 Task: In the Company manhattan.edu, Create email and send with subject: 'We're Thrilled to Welcome You ', and with mail content 'Good Evening._x000D_
Elevate your business to new heights. Our innovative solution is tailored to meet the unique needs of your industry, delivering exceptional results._x000D_
Thanks & Regards', attach the document: Terms_and_conditions.doc and insert image: visitingcard.jpg. Below Thanks & Regards, write Flickr and insert the URL: www.flickr.com. Mark checkbox to create task to follow up : In 2 weeks.  Enter or choose an email address of recipient's from company's contact and send.. Logged in from softage.1@softage.net
Action: Mouse moved to (106, 67)
Screenshot: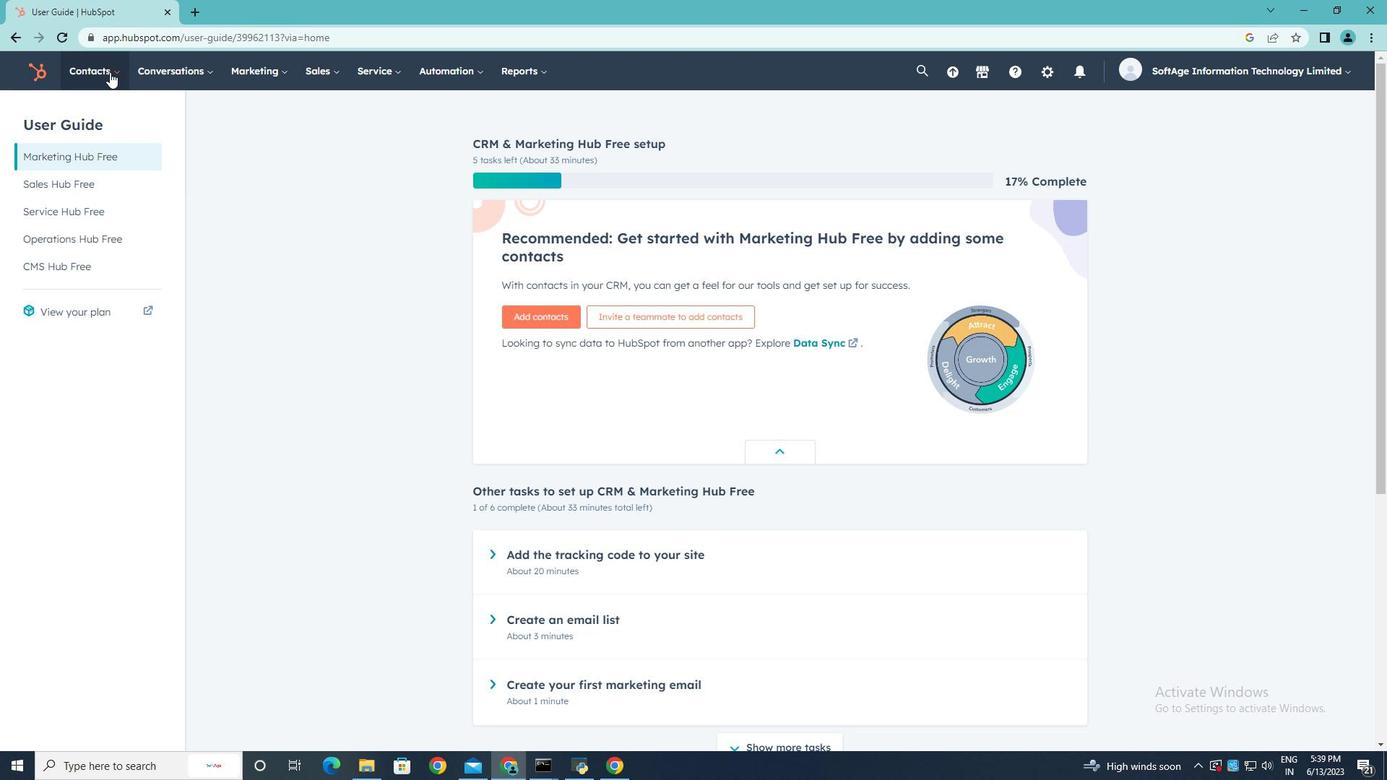 
Action: Mouse pressed left at (106, 67)
Screenshot: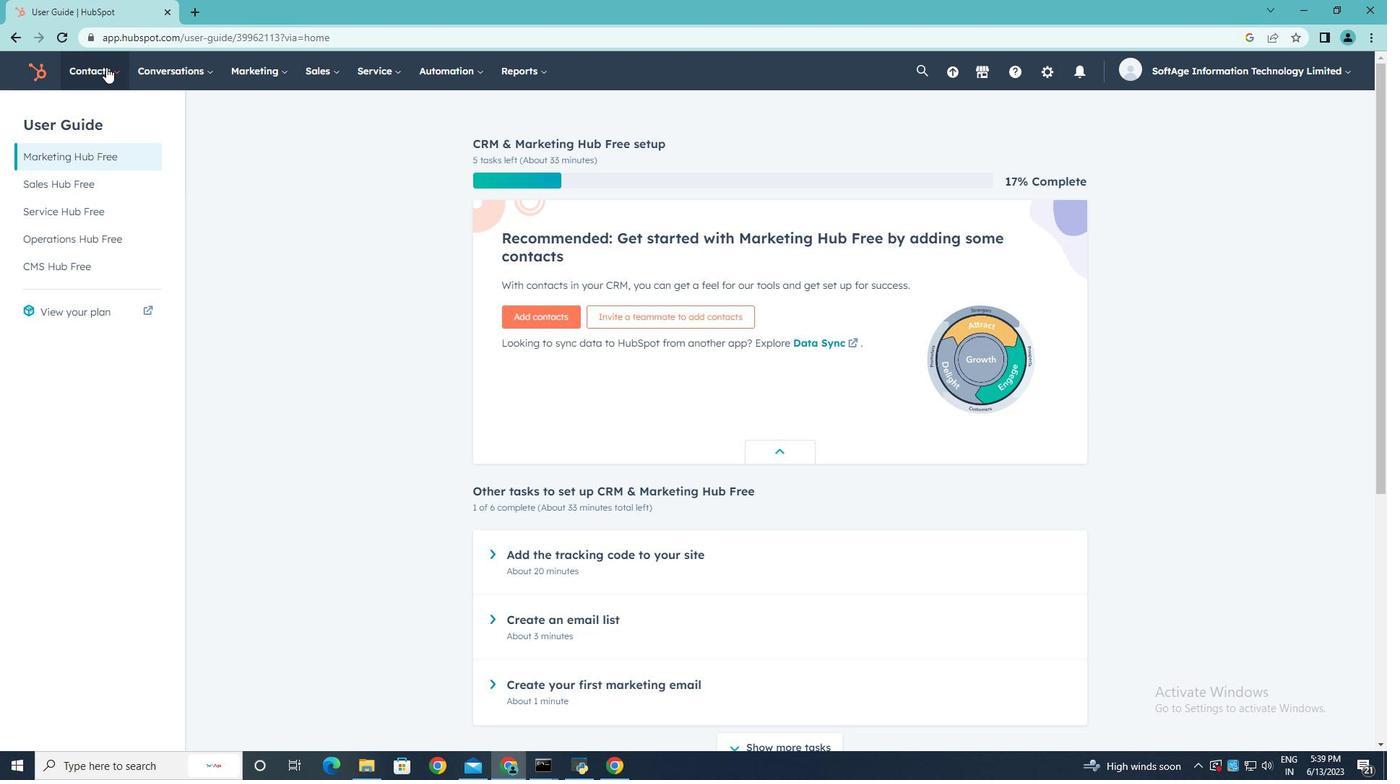 
Action: Mouse moved to (106, 138)
Screenshot: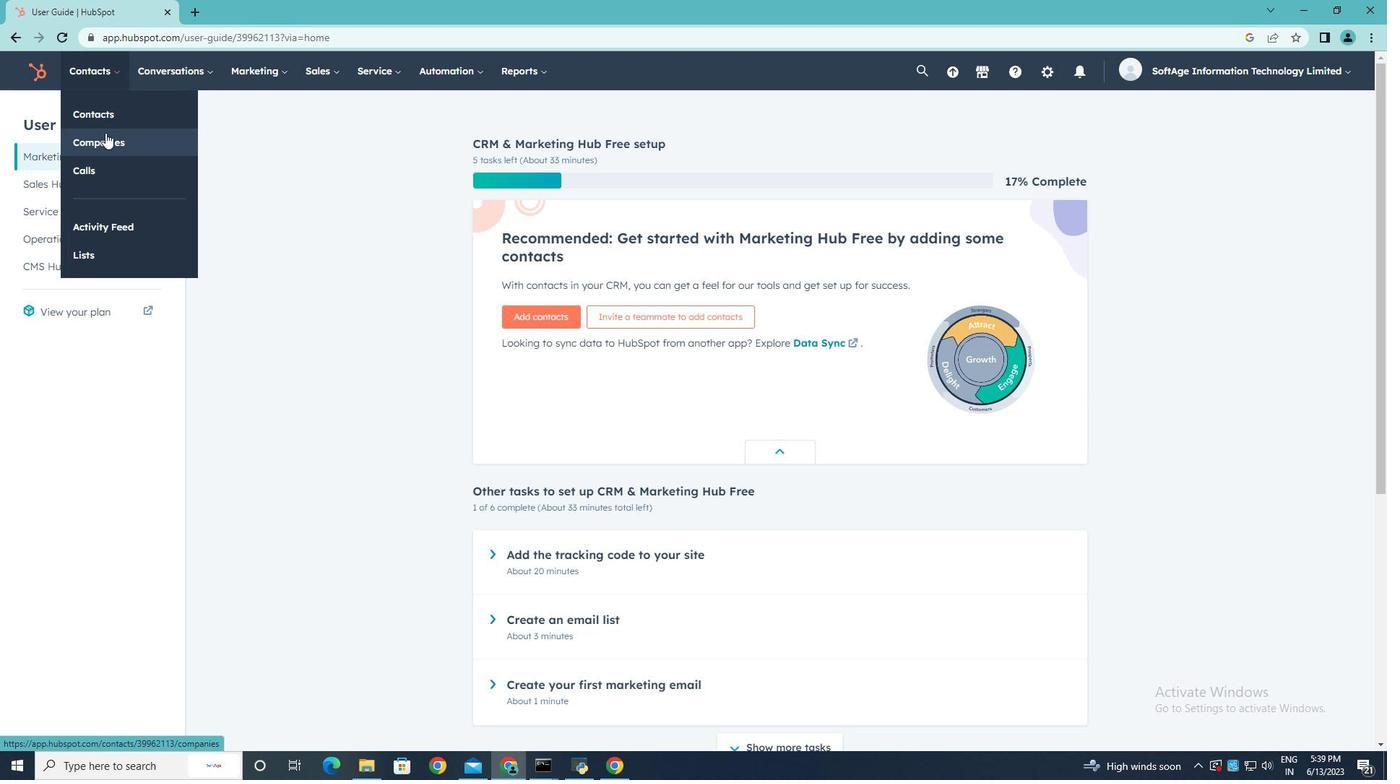
Action: Mouse pressed left at (106, 138)
Screenshot: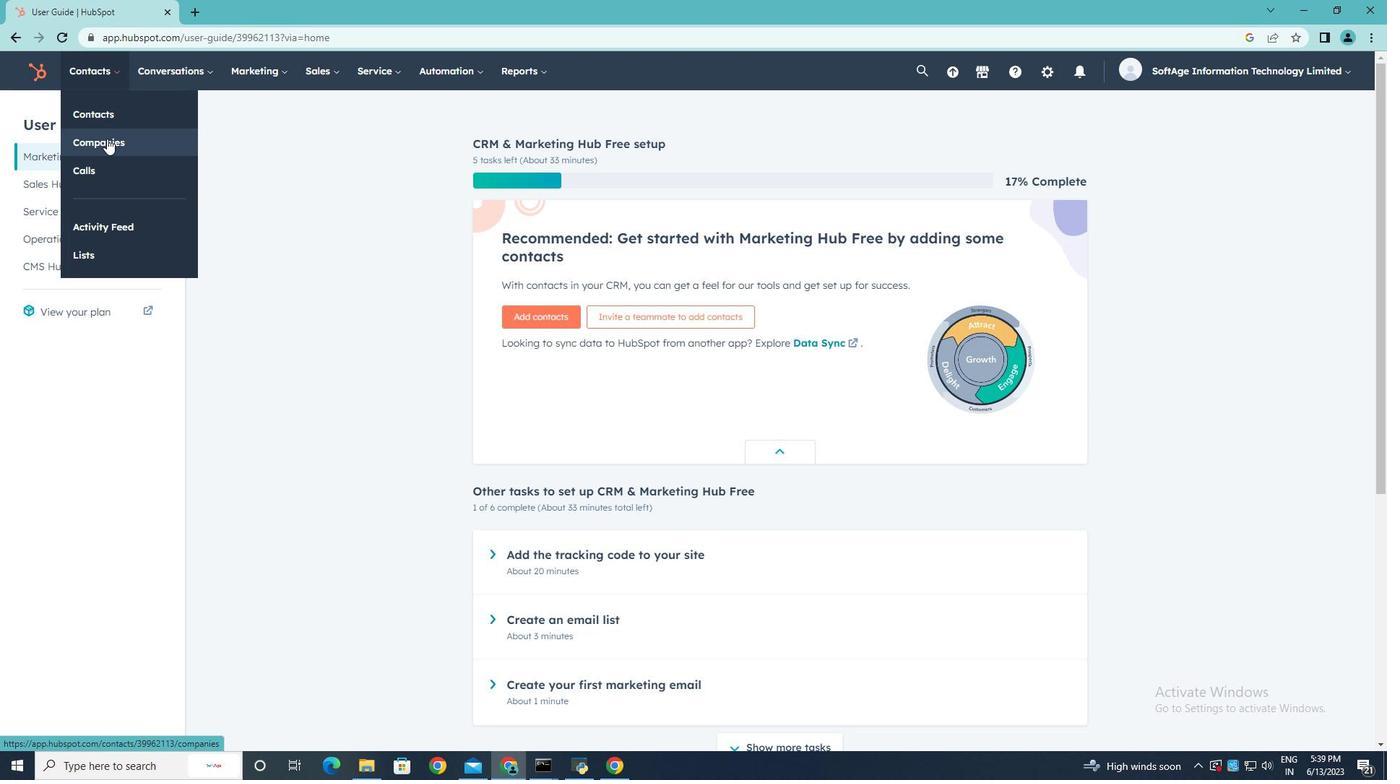 
Action: Mouse moved to (122, 236)
Screenshot: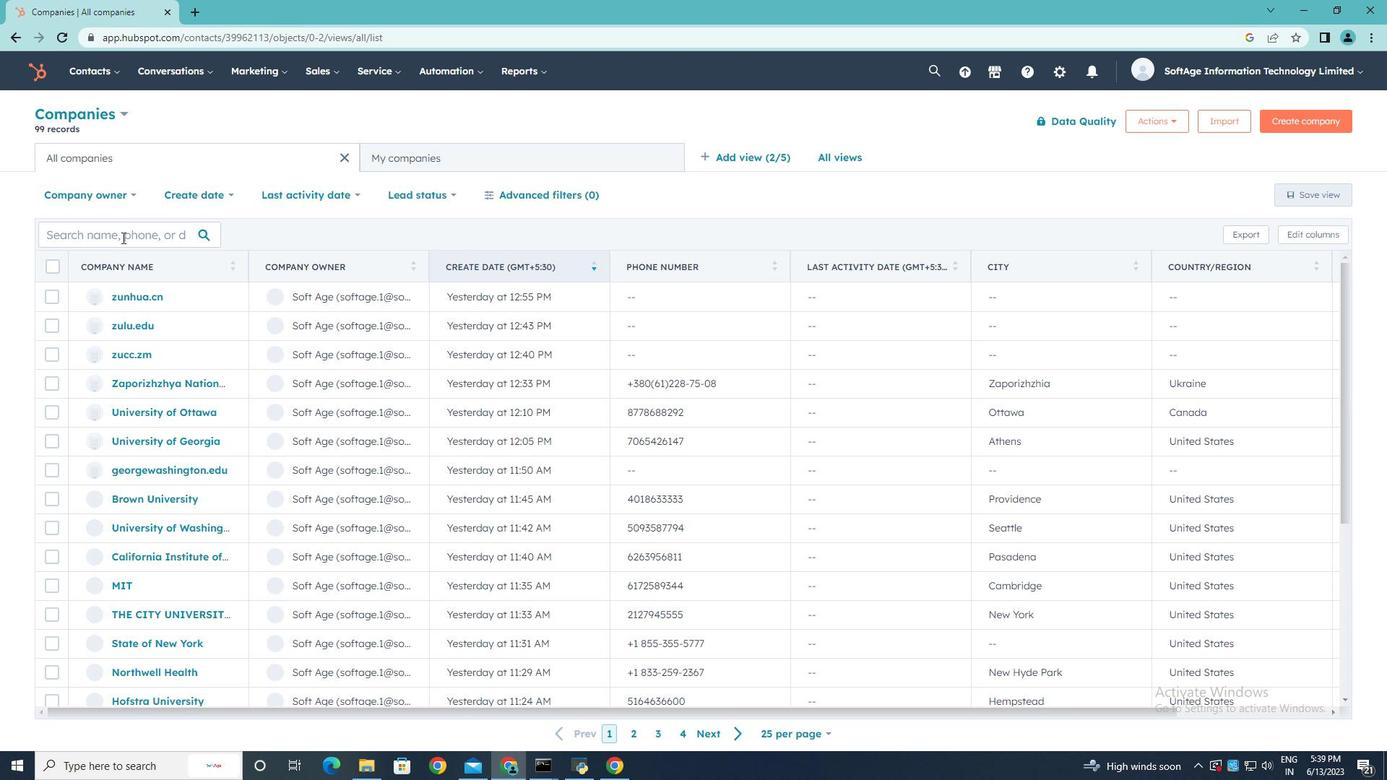 
Action: Mouse pressed left at (122, 236)
Screenshot: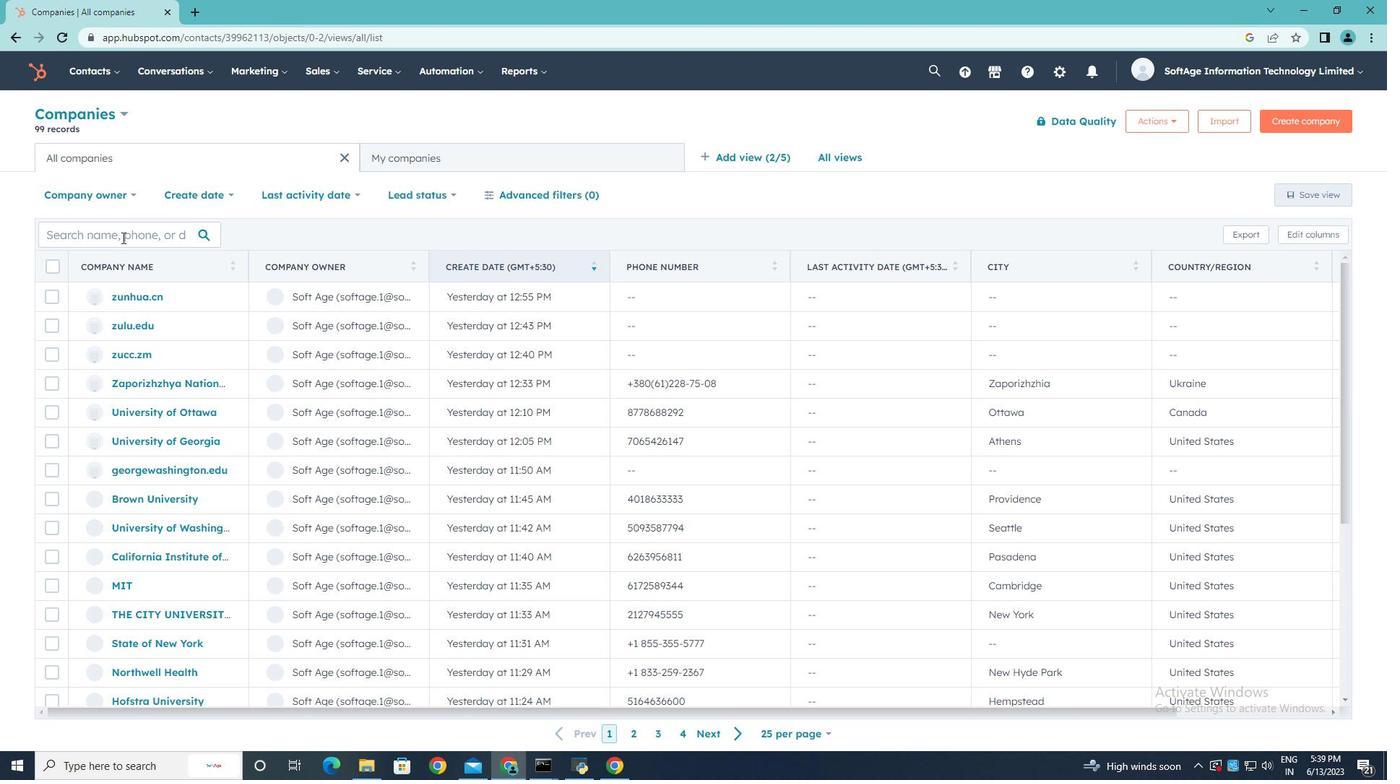 
Action: Key pressed manhattan.edu
Screenshot: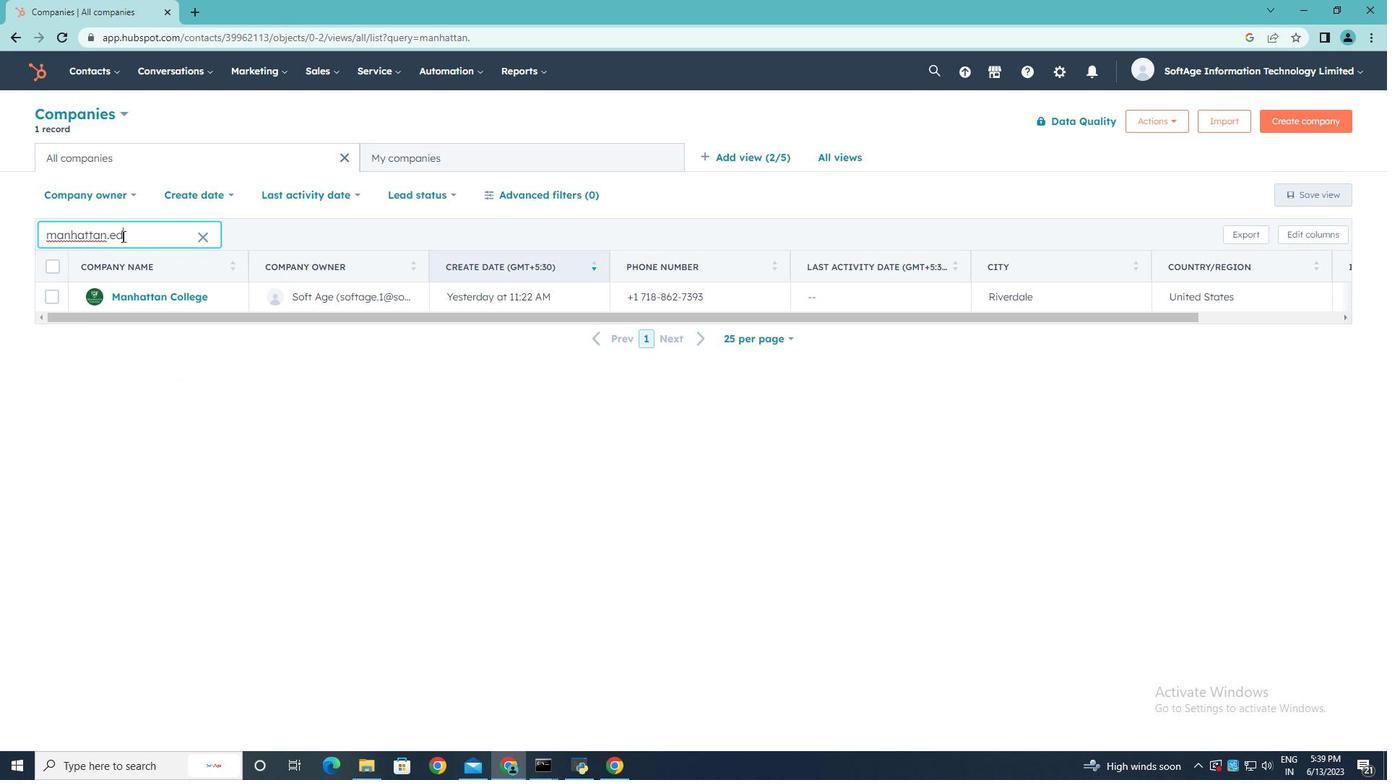 
Action: Mouse moved to (158, 293)
Screenshot: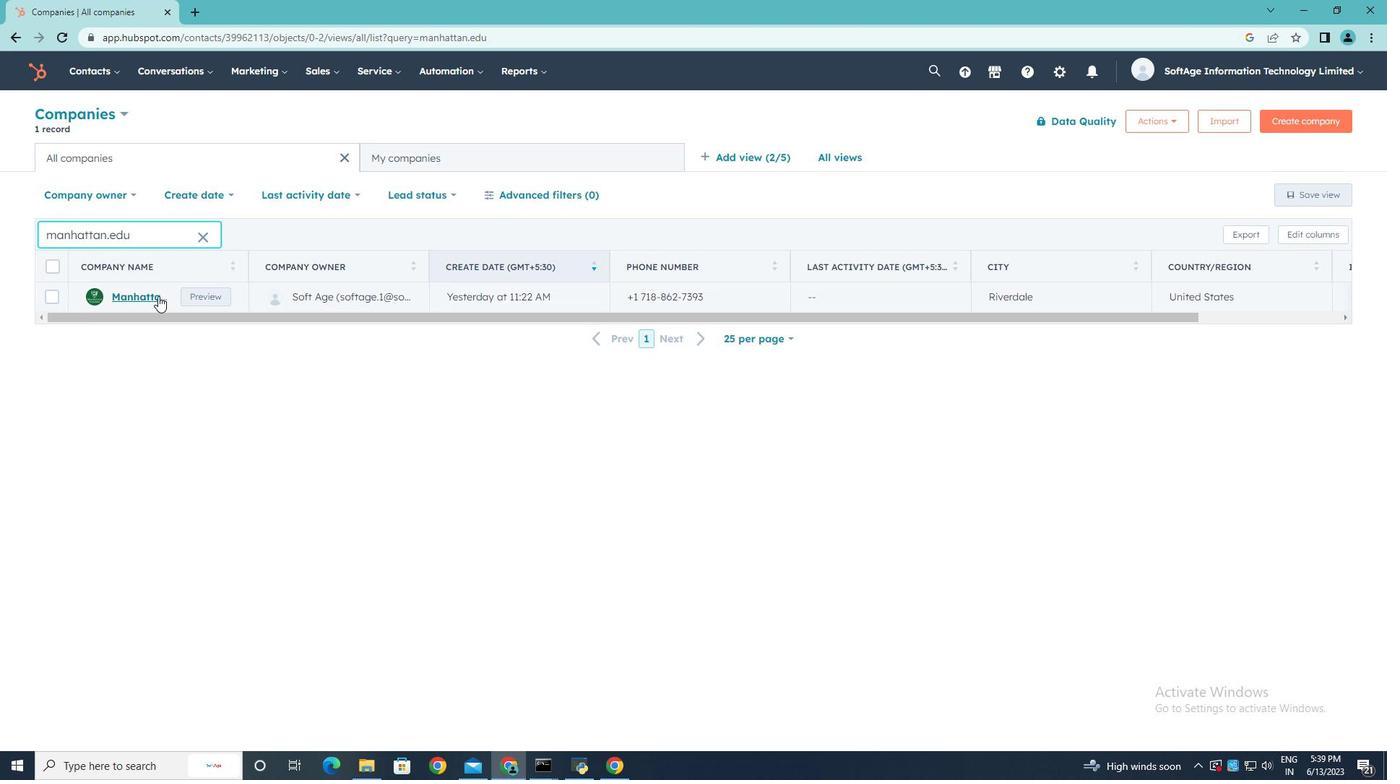
Action: Mouse pressed left at (158, 293)
Screenshot: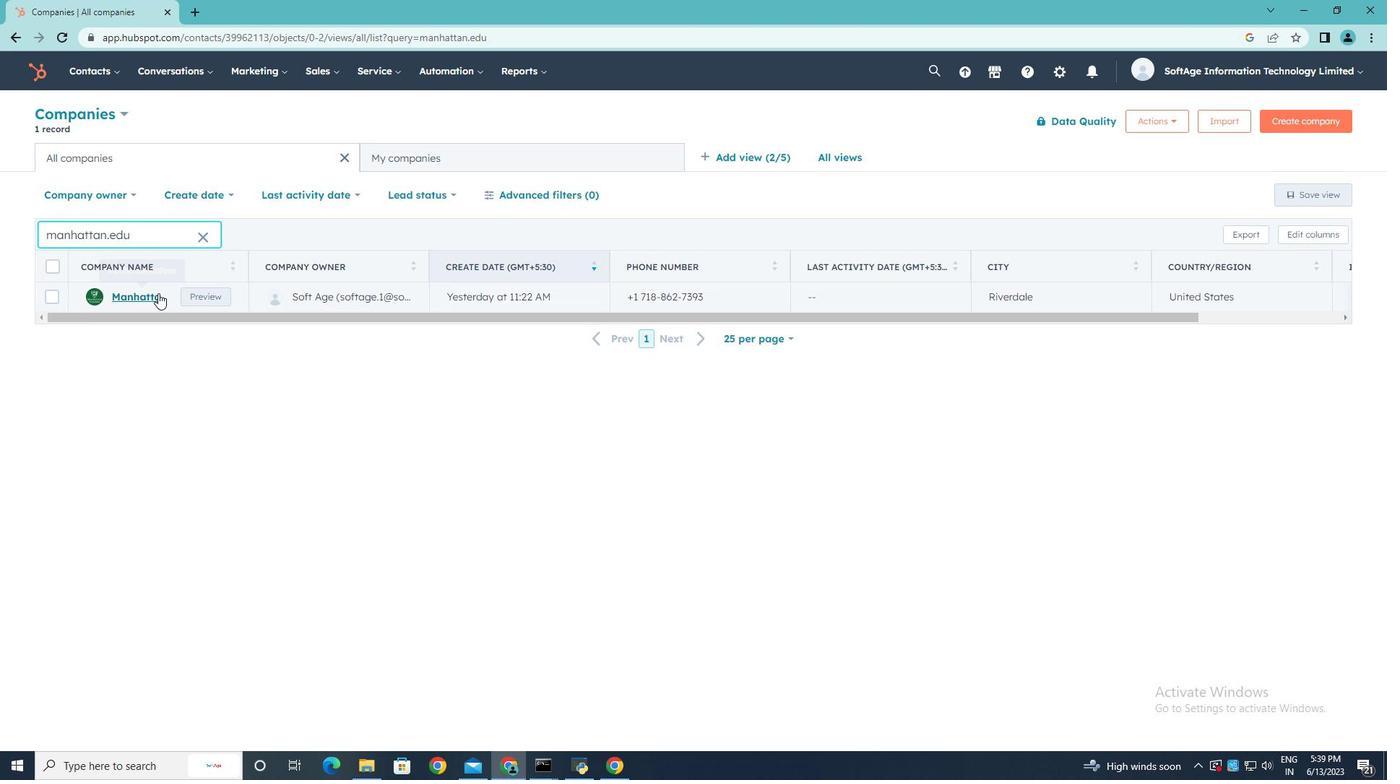 
Action: Mouse moved to (94, 239)
Screenshot: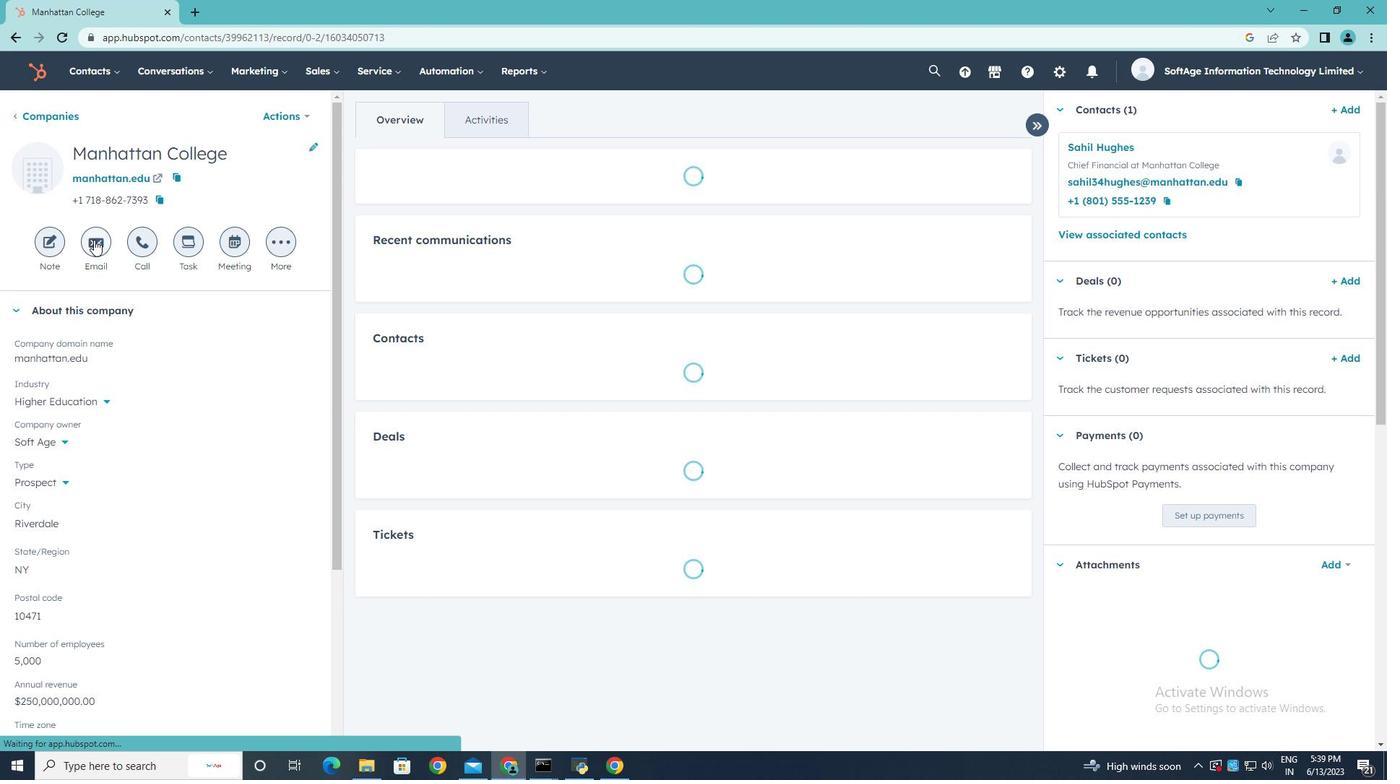 
Action: Mouse pressed left at (94, 239)
Screenshot: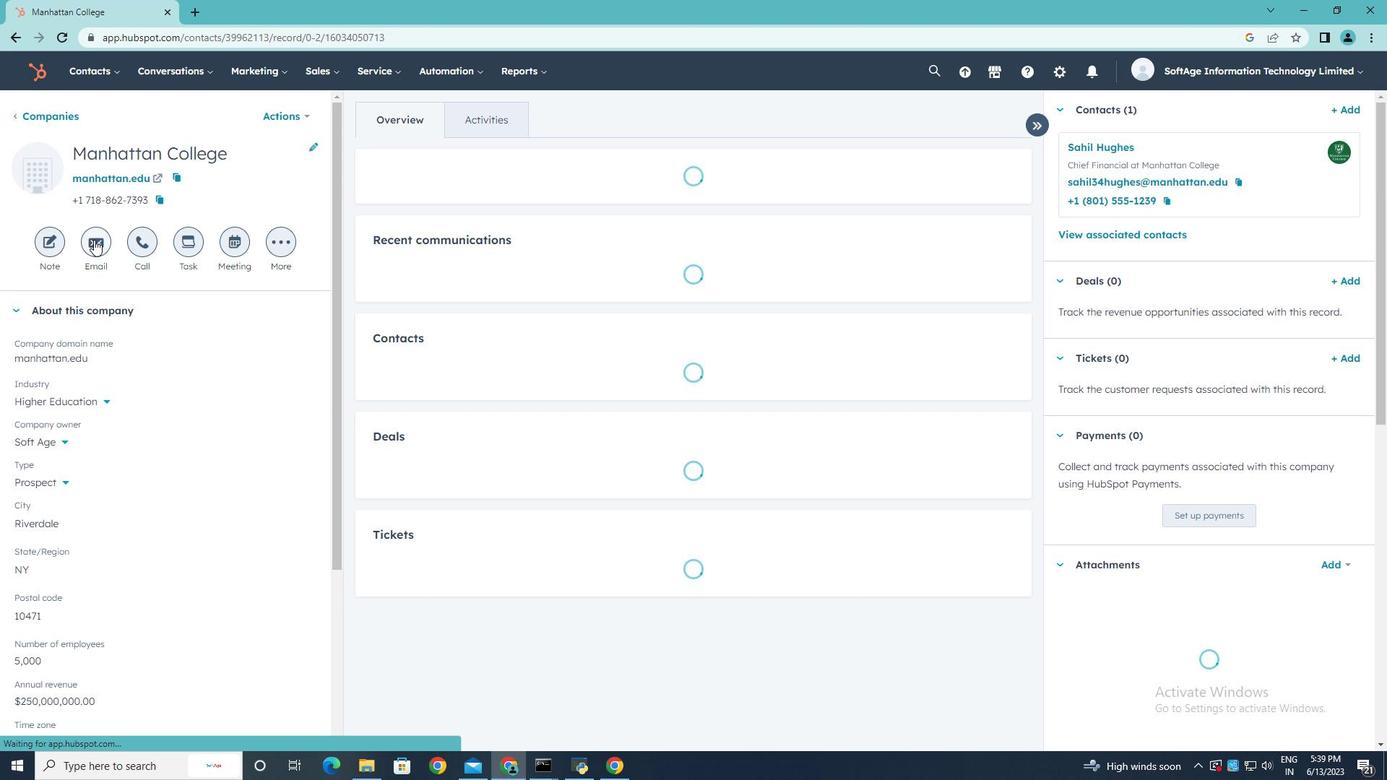 
Action: Key pressed <Key.shift>We're<Key.space><Key.shift><Key.shift><Key.shift><Key.shift>Thrilled<Key.space>to<Key.space><Key.shift><Key.shift><Key.shift><Key.shift><Key.shift><Key.shift><Key.shift><Key.shift><Key.shift><Key.shift><Key.shift><Key.shift>Welcome<Key.space><Key.shift>You
Screenshot: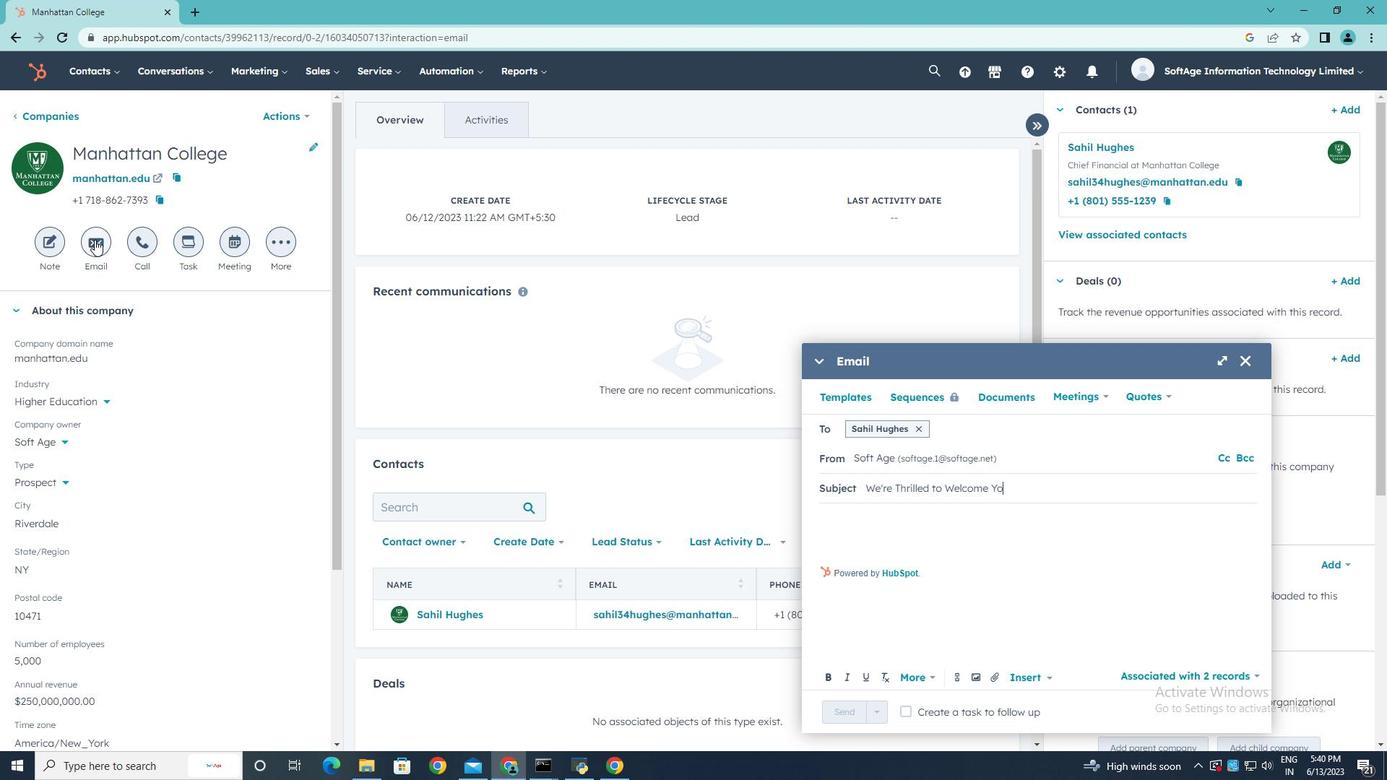 
Action: Mouse moved to (836, 518)
Screenshot: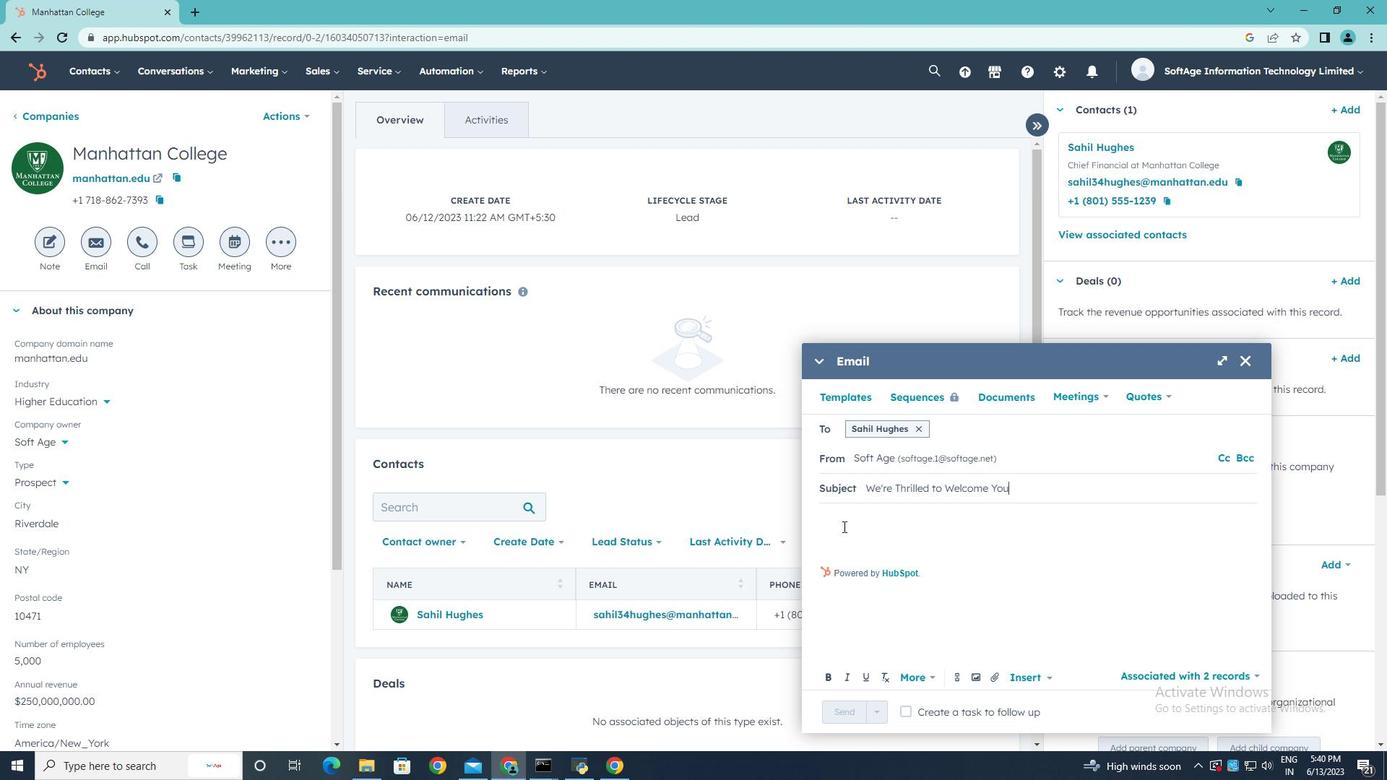 
Action: Mouse pressed left at (836, 518)
Screenshot: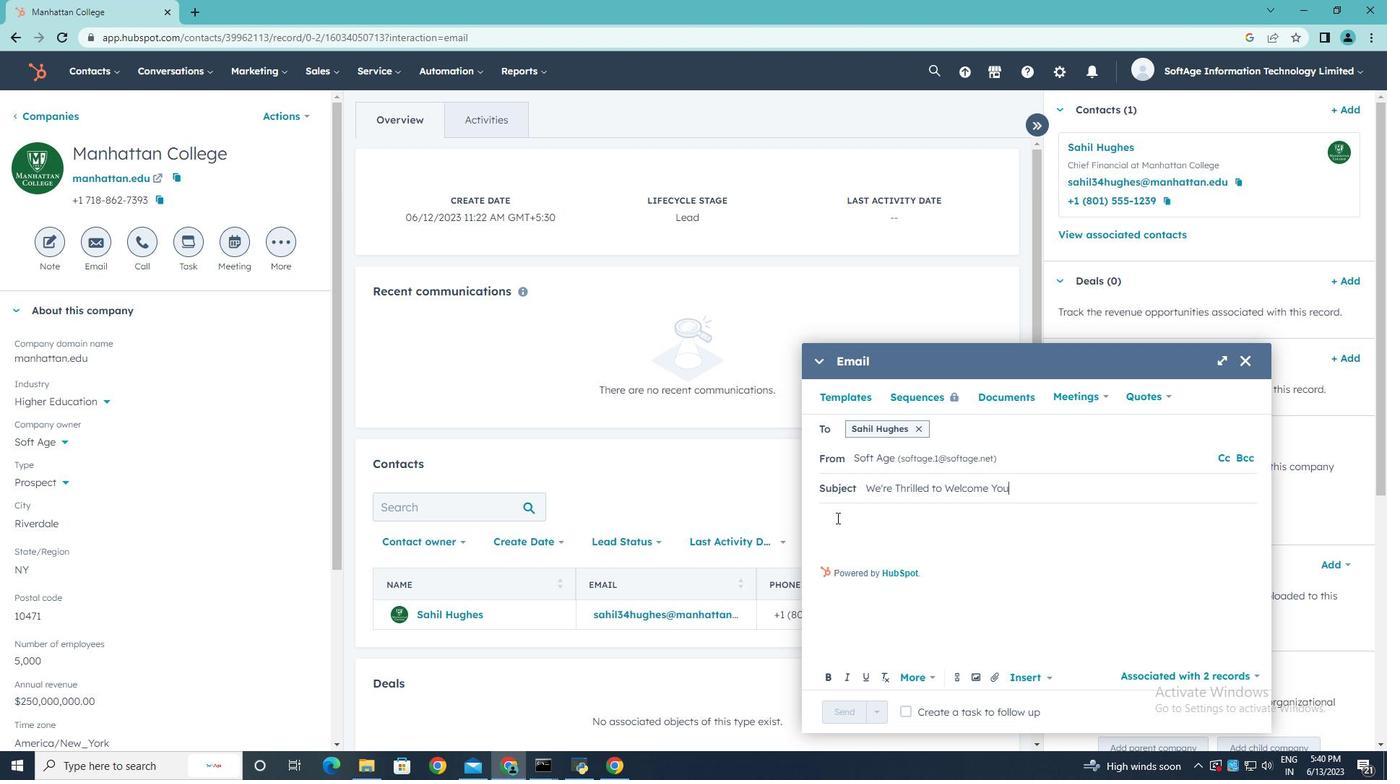 
Action: Key pressed <Key.shift>Good<Key.space><Key.shift>Evening.
Screenshot: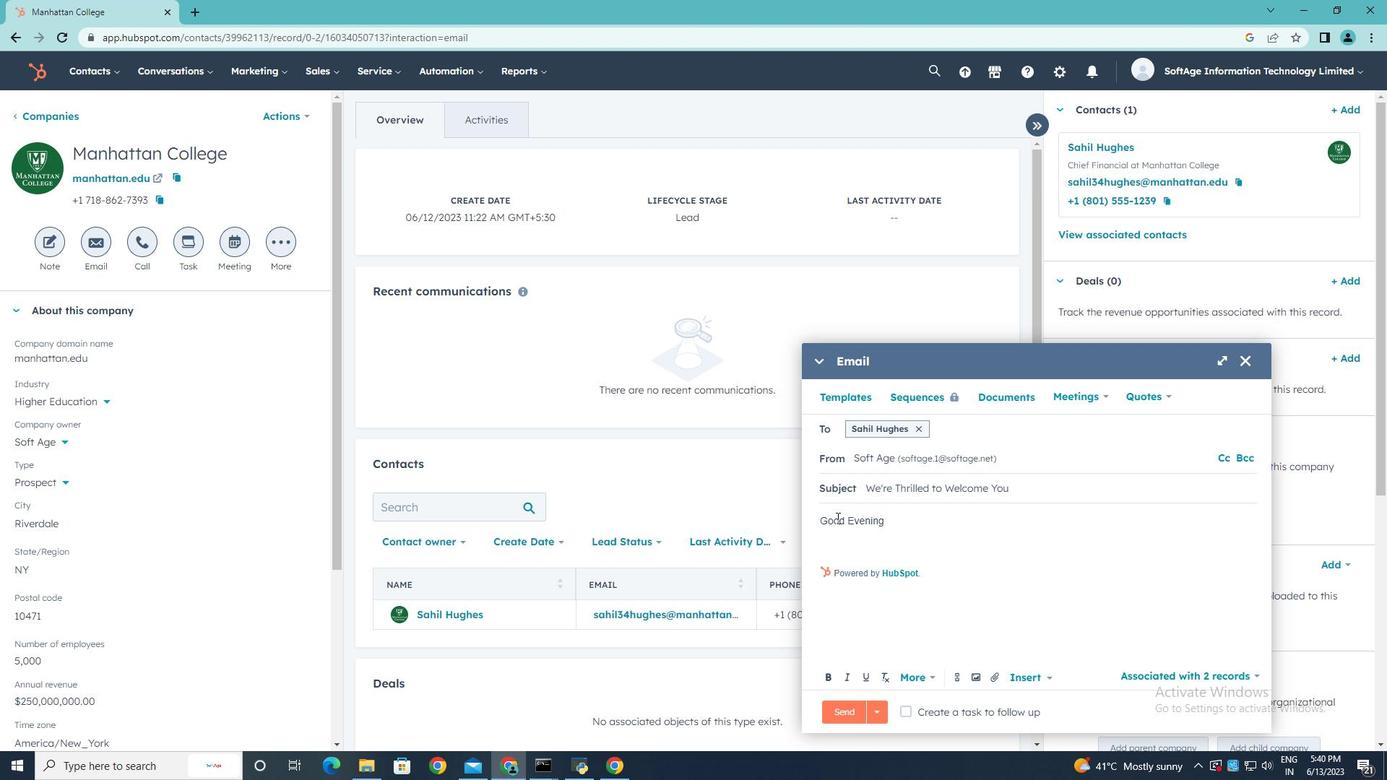 
Action: Mouse moved to (823, 533)
Screenshot: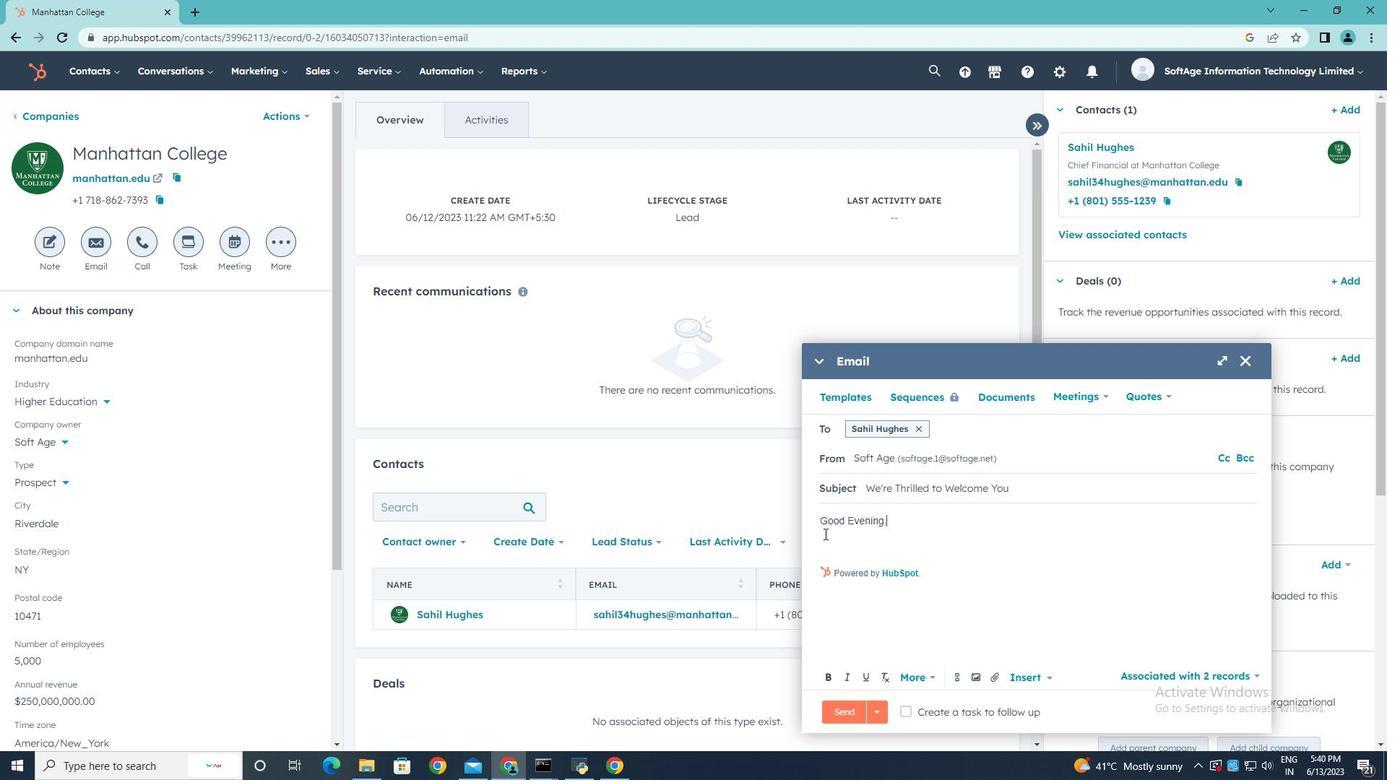 
Action: Mouse pressed left at (823, 533)
Screenshot: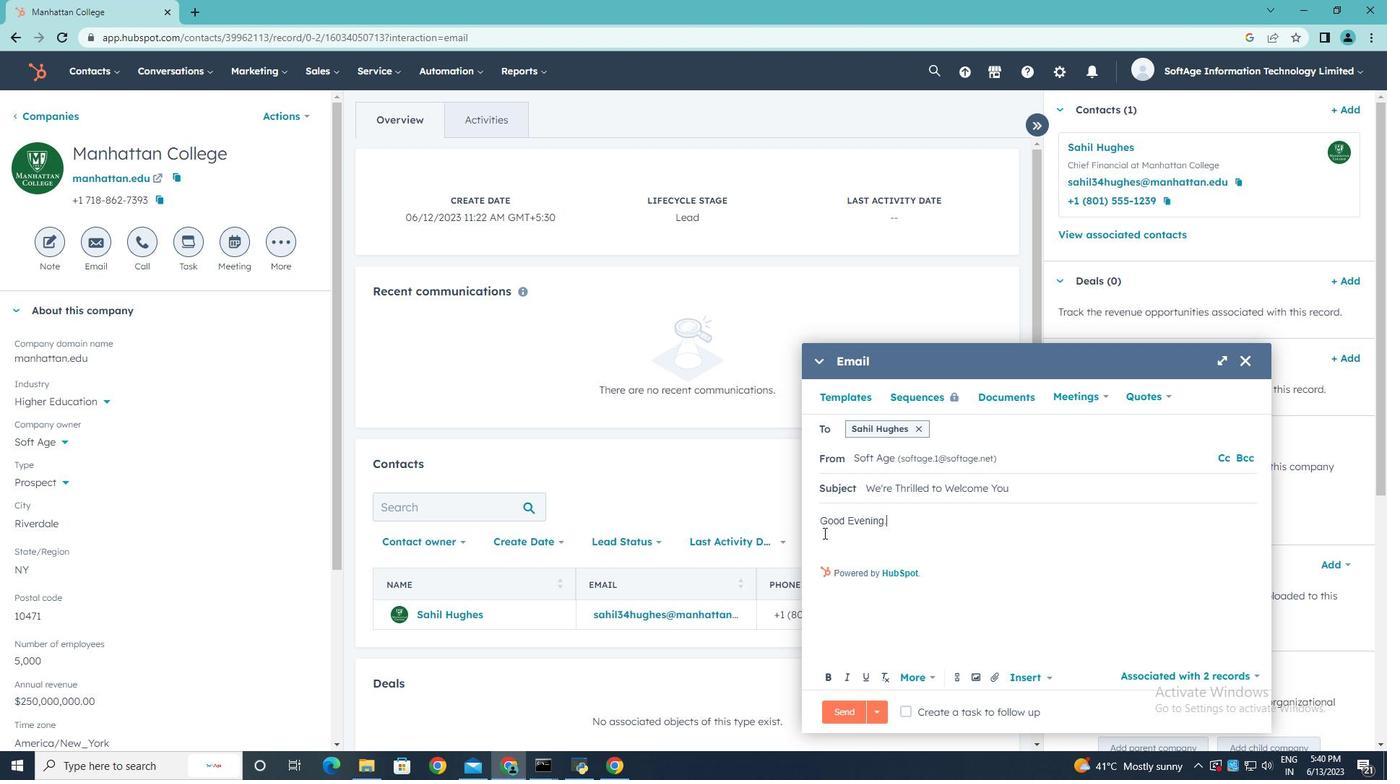 
Action: Key pressed <Key.shift>Elevate<Key.space>your<Key.space>business<Key.space>to<Key.space>new<Key.space>heights.<Key.space><Key.shift><Key.shift><Key.shift><Key.shift><Key.shift><Key.shift><Key.shift><Key.shift>Our<Key.space>innovative<Key.space>solution<Key.space>is<Key.space>tailored<Key.space>to<Key.space>meet<Key.space>the<Key.space>unique<Key.space>needs<Key.space>of<Key.space>your<Key.space>industry,<Key.space>delivering<Key.space>exceptional<Key.space>results.
Screenshot: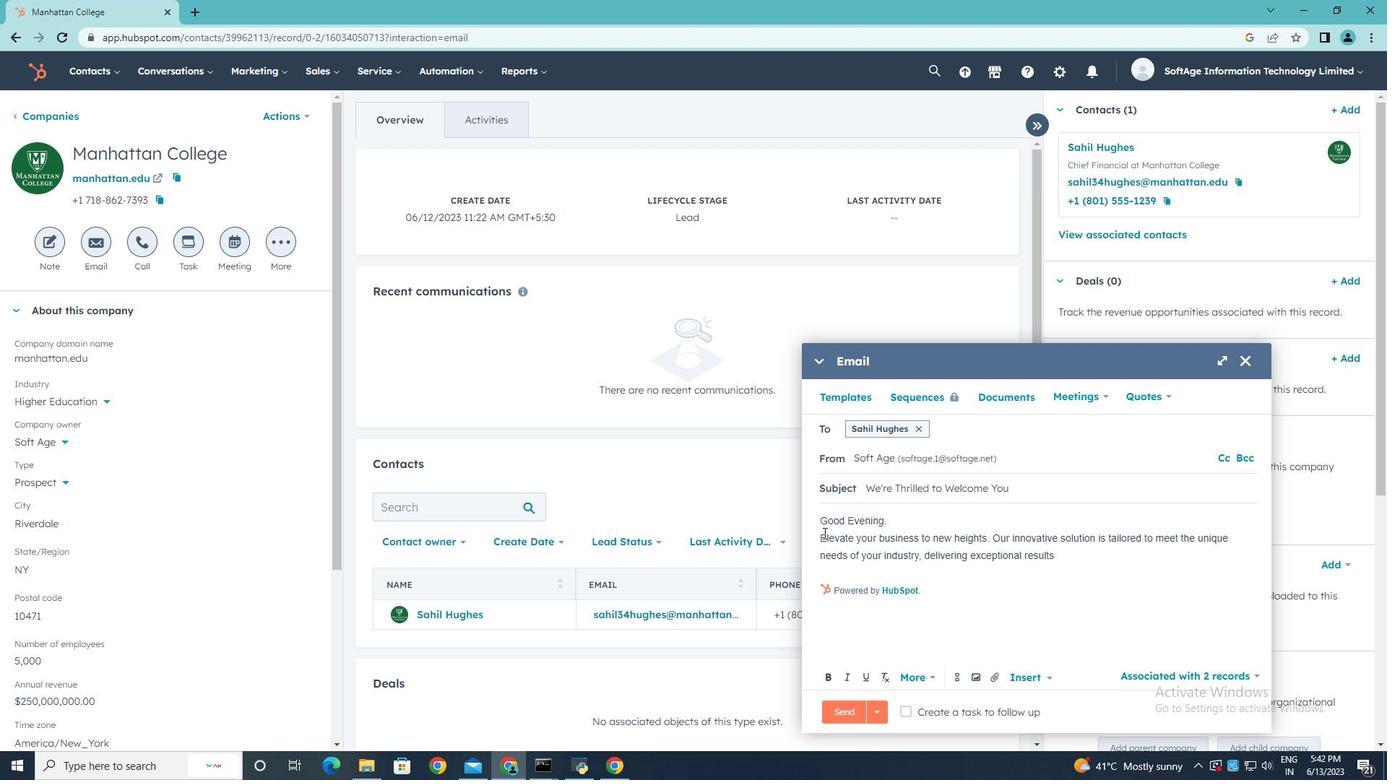 
Action: Mouse moved to (852, 574)
Screenshot: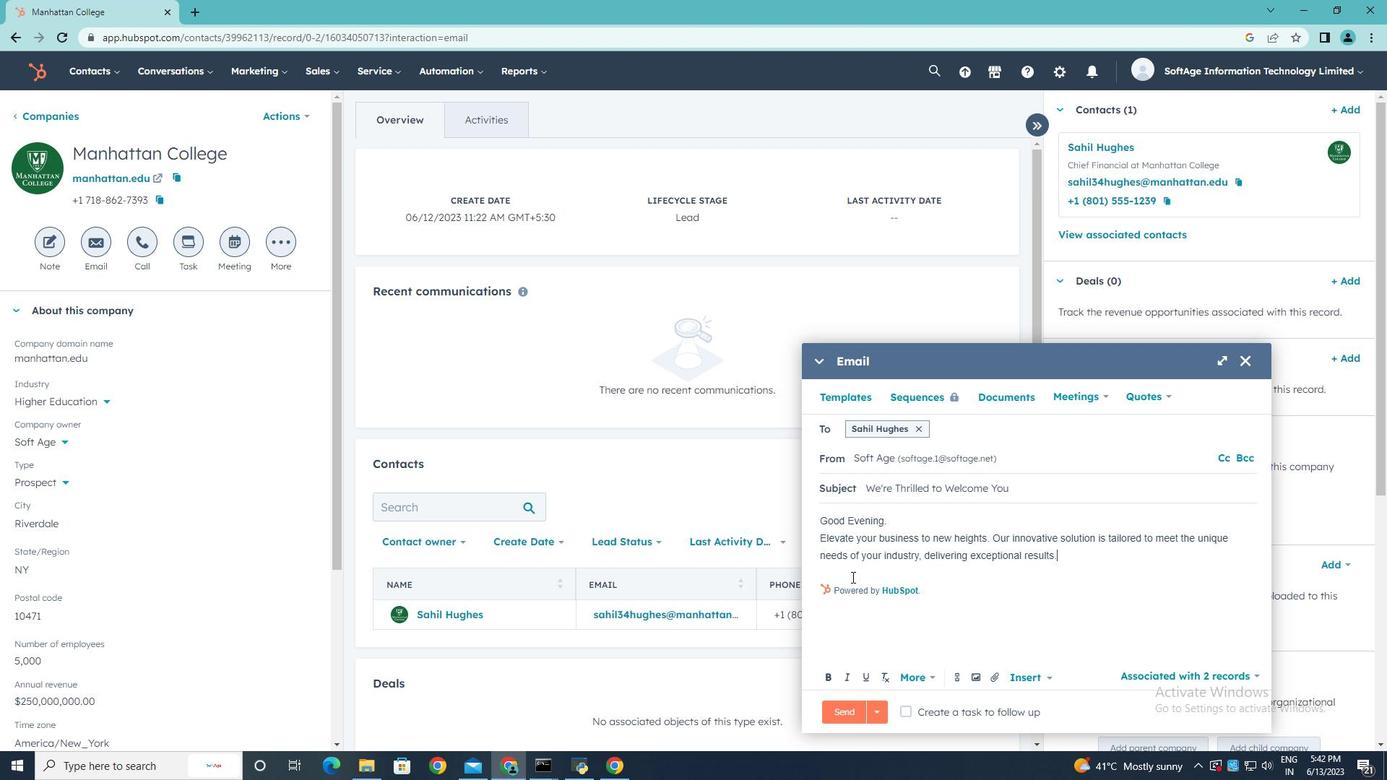 
Action: Mouse pressed left at (852, 574)
Screenshot: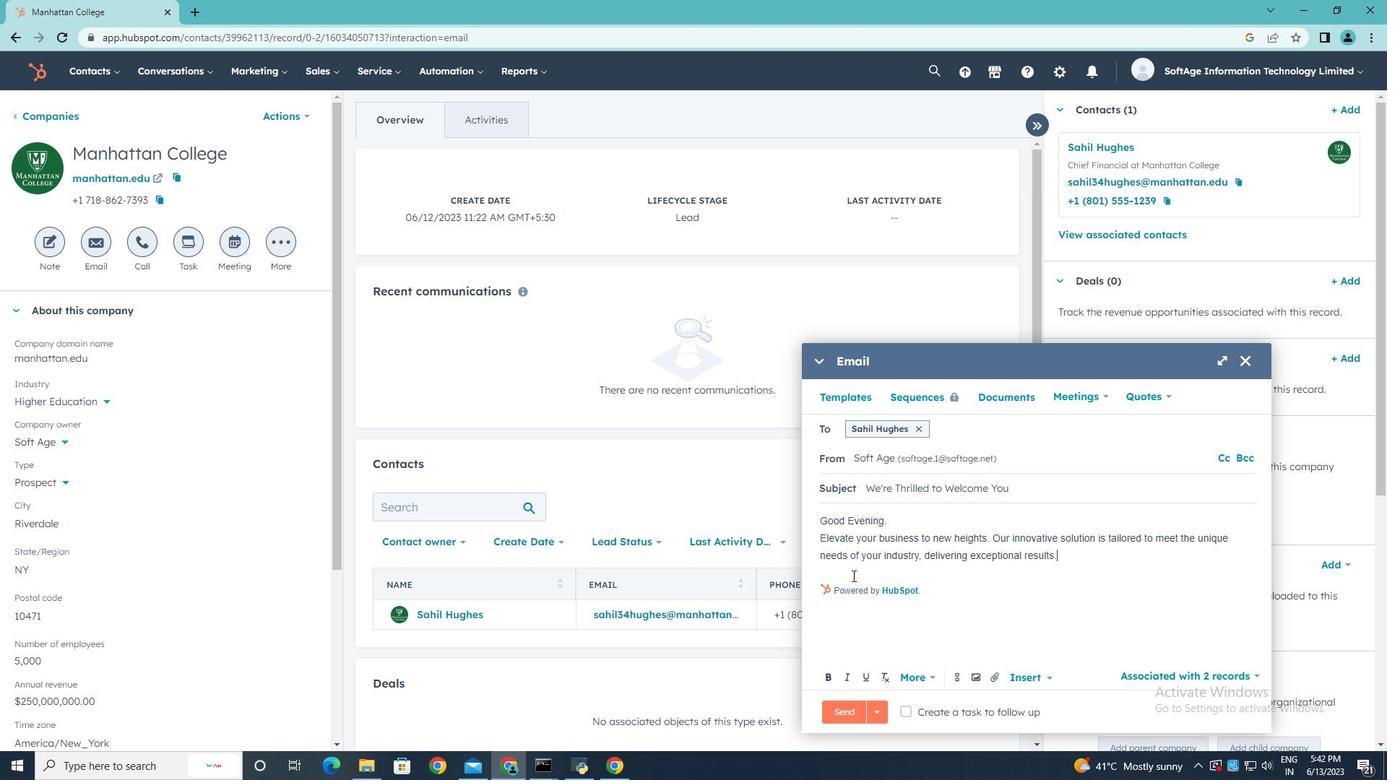 
Action: Key pressed <Key.enter><Key.shift>Thanks<Key.space><Key.shift><Key.shift><Key.shift><Key.shift>&<Key.space><Key.shift>Regards,
Screenshot: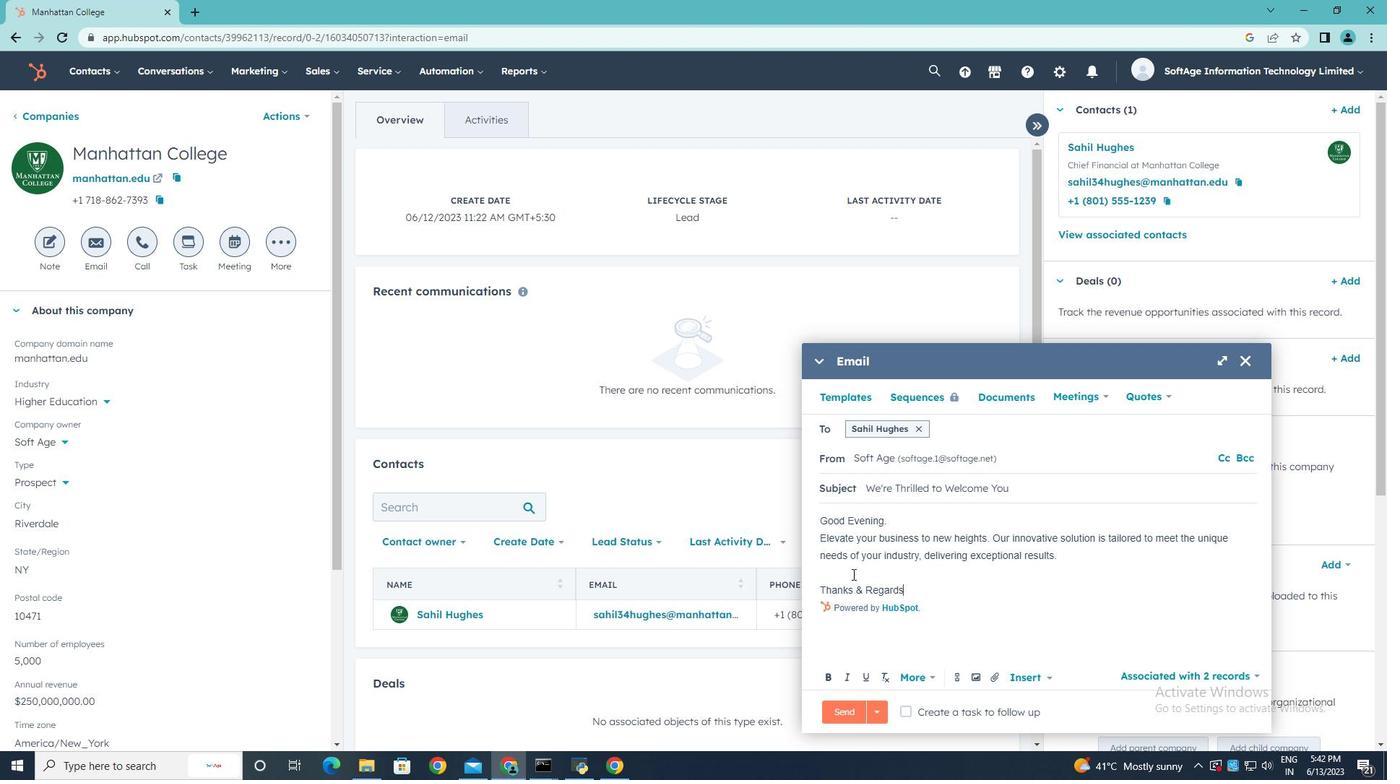 
Action: Mouse moved to (995, 675)
Screenshot: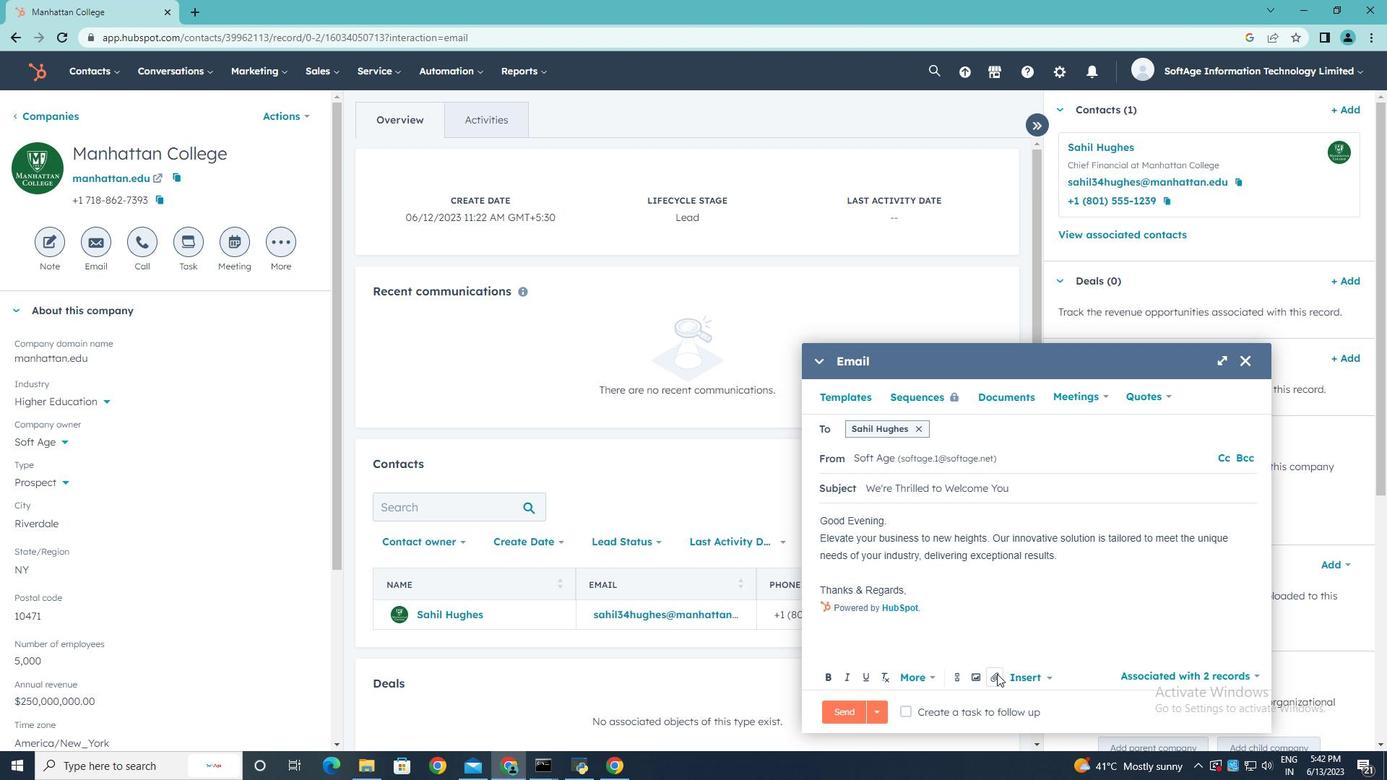 
Action: Mouse pressed left at (995, 675)
Screenshot: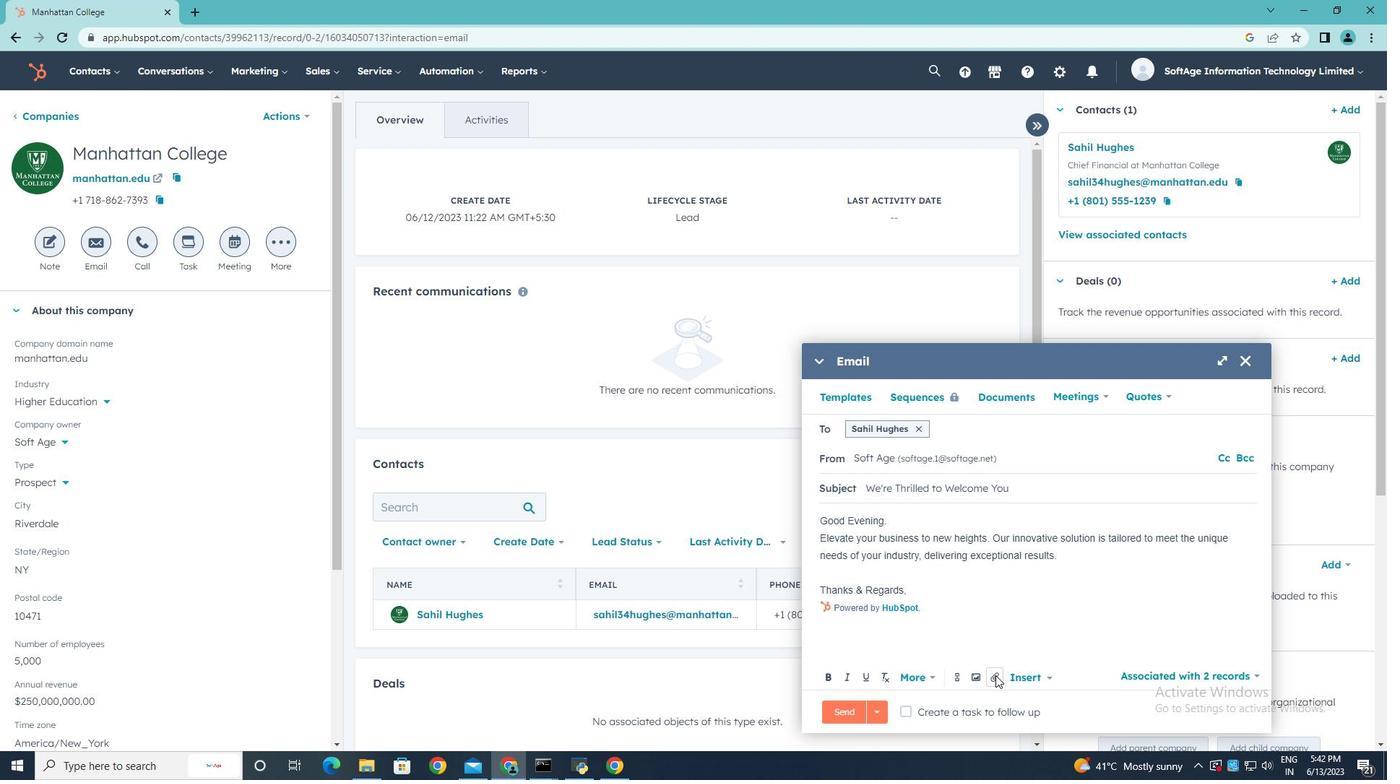 
Action: Mouse moved to (1013, 636)
Screenshot: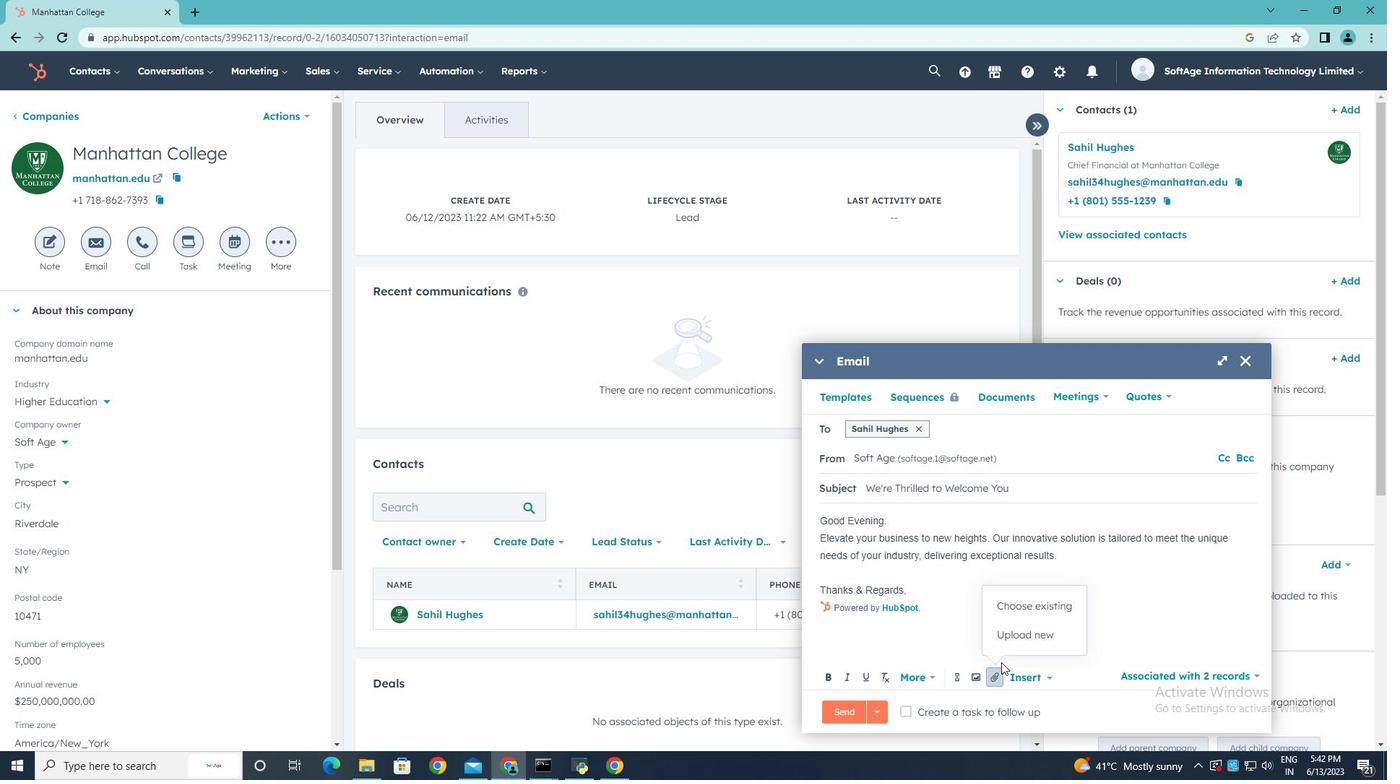 
Action: Mouse pressed left at (1013, 636)
Screenshot: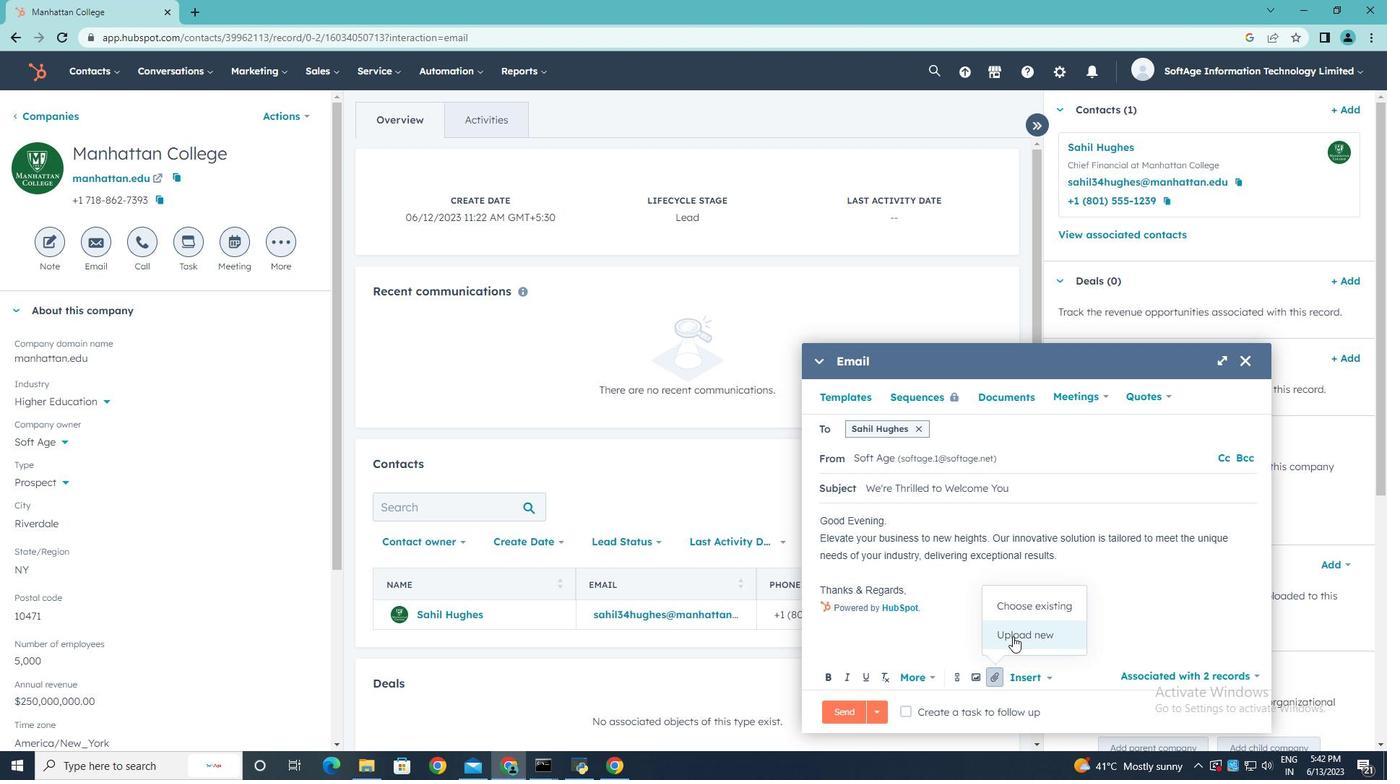 
Action: Mouse moved to (244, 151)
Screenshot: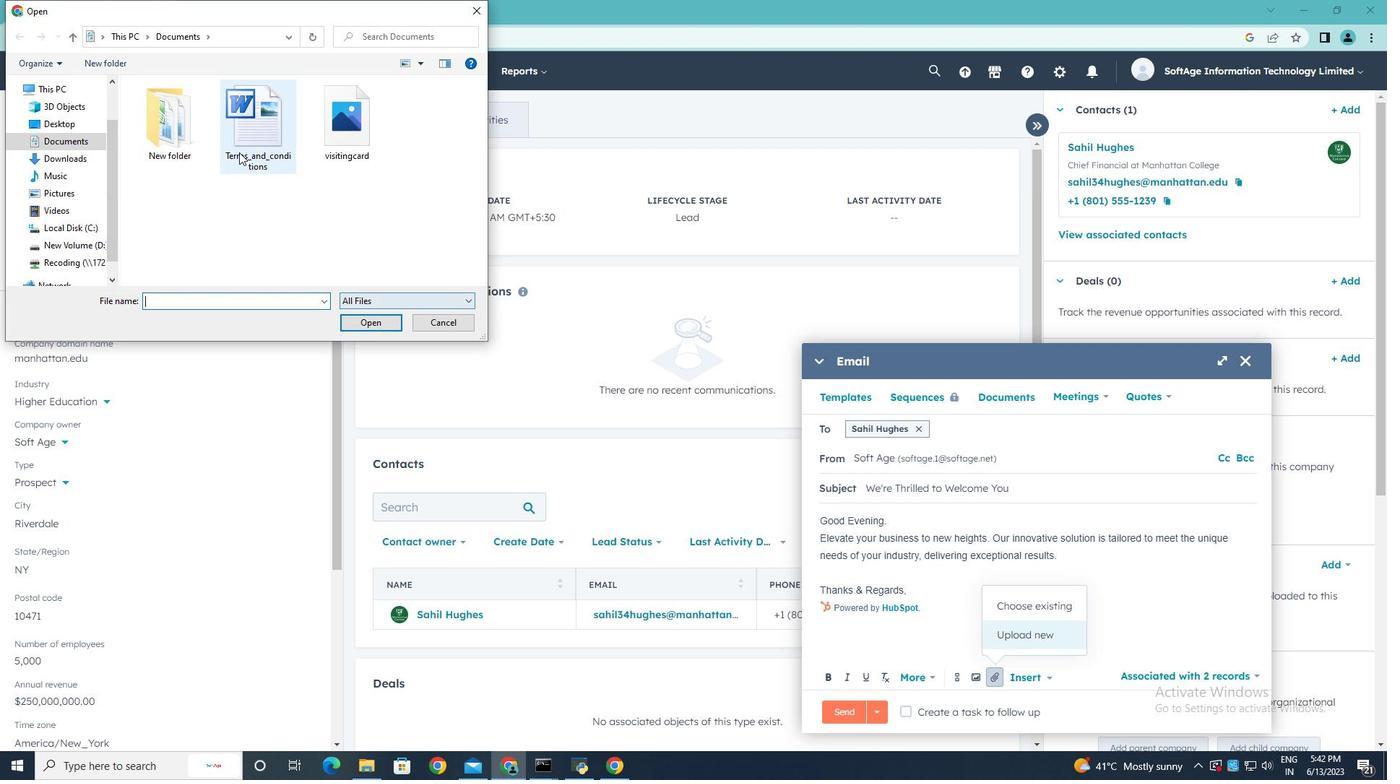 
Action: Mouse pressed left at (244, 151)
Screenshot: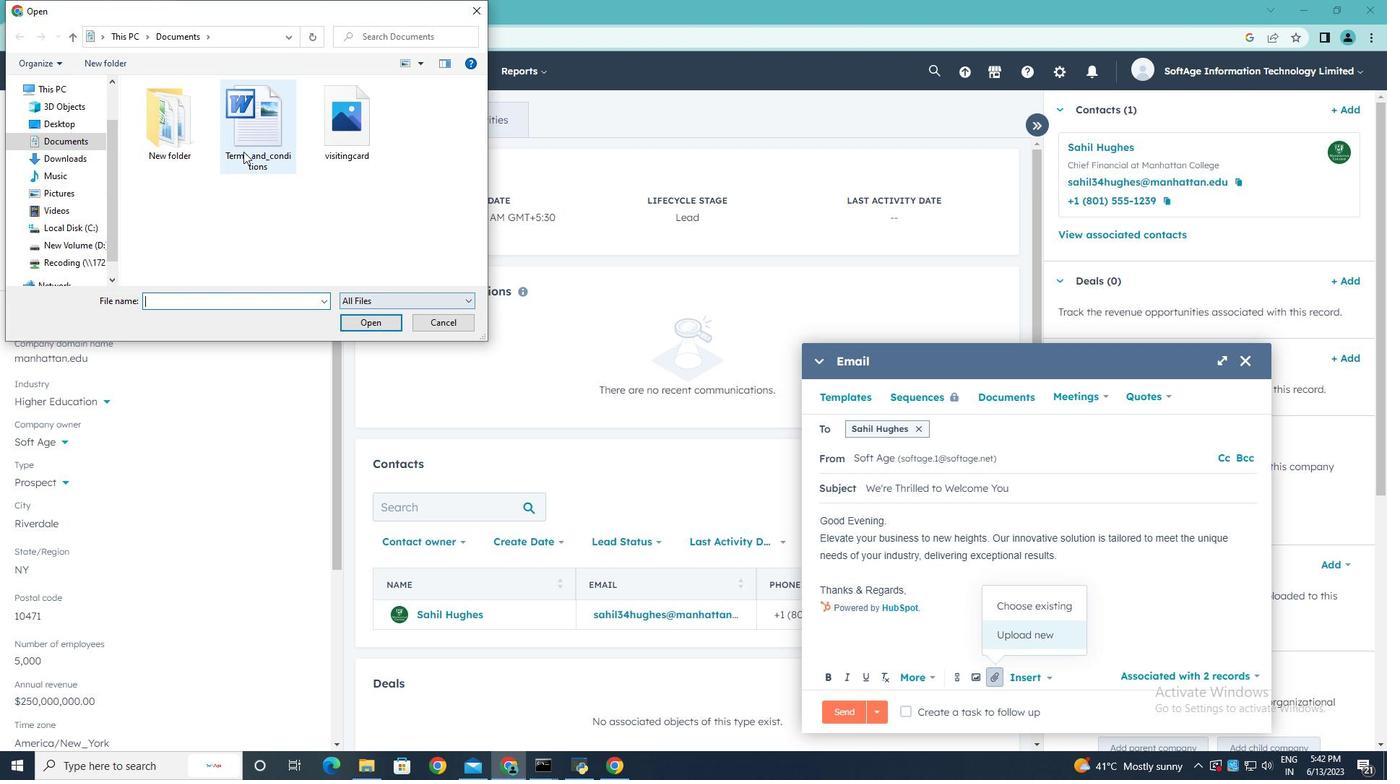 
Action: Mouse moved to (359, 323)
Screenshot: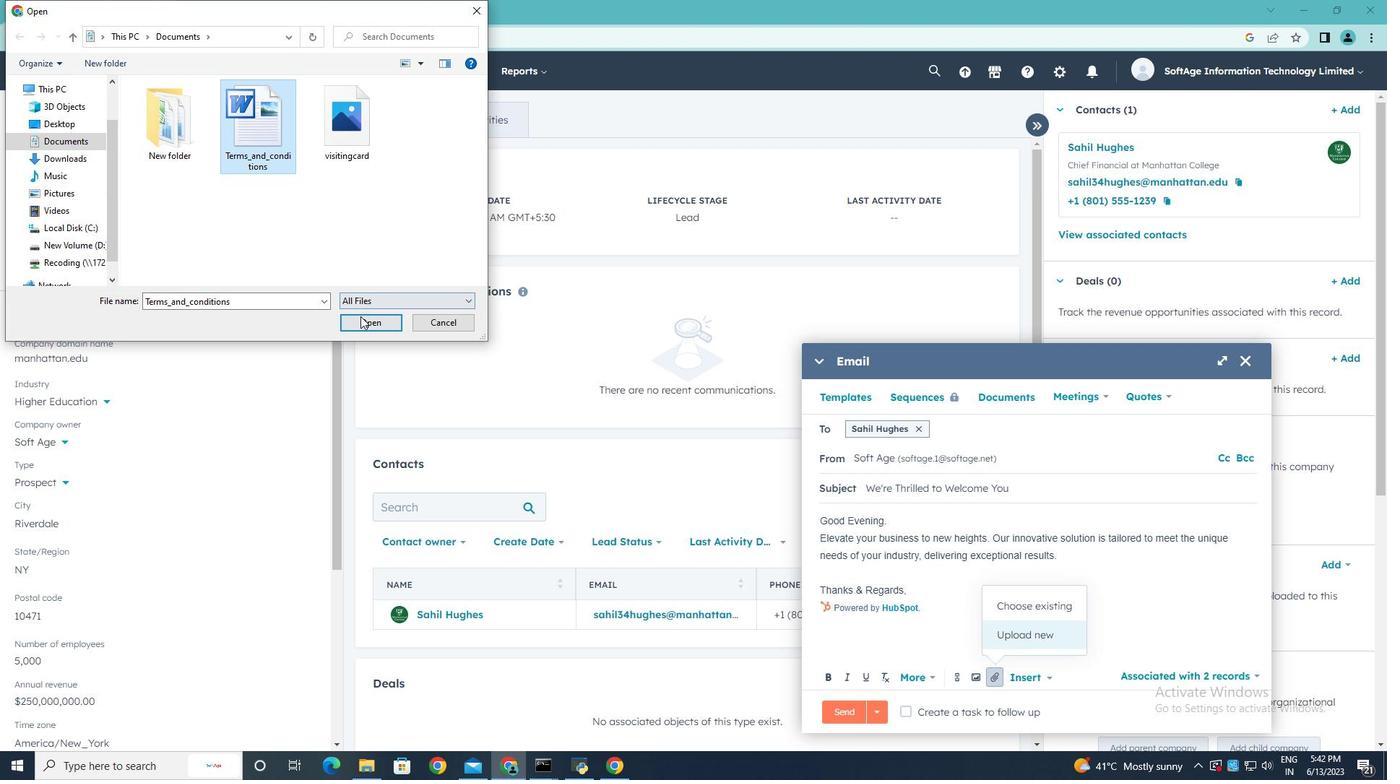 
Action: Mouse pressed left at (359, 323)
Screenshot: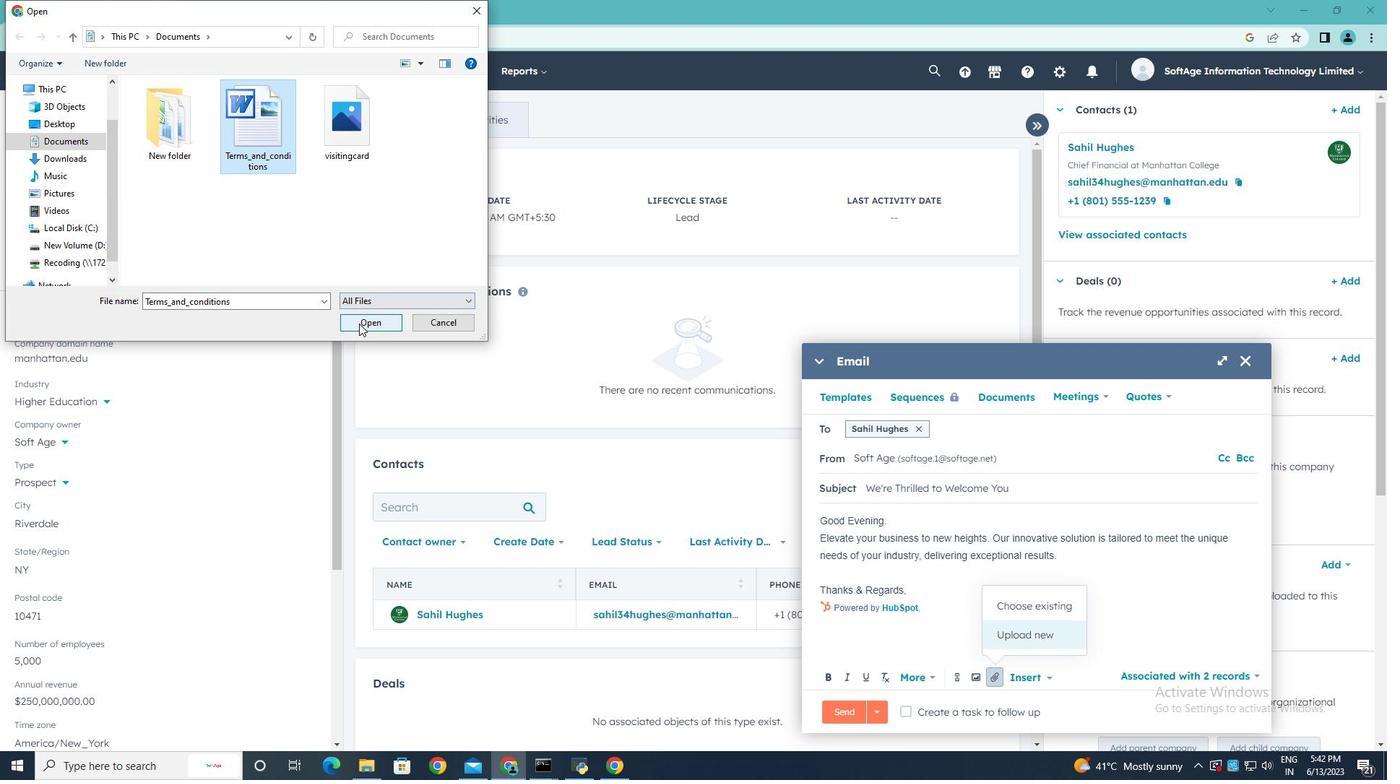 
Action: Mouse moved to (994, 640)
Screenshot: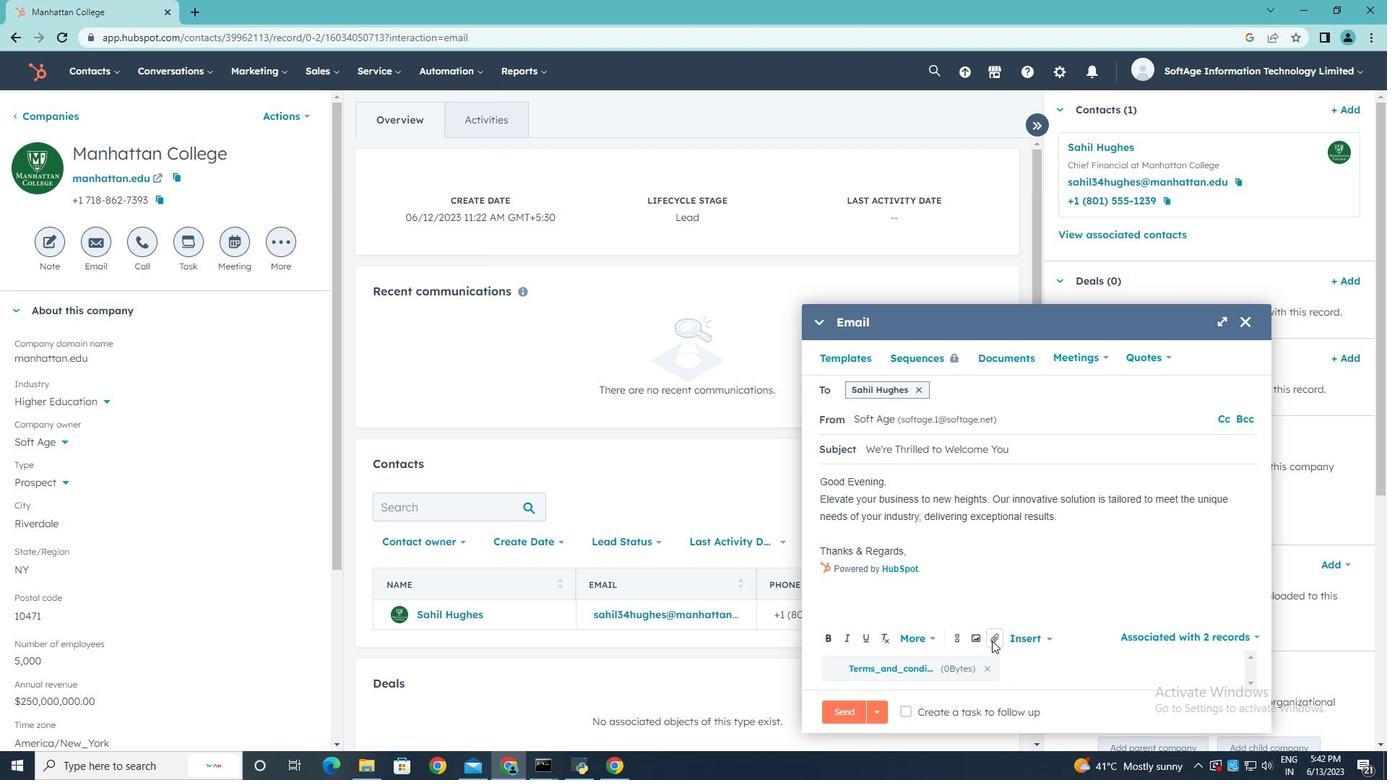 
Action: Mouse pressed left at (994, 640)
Screenshot: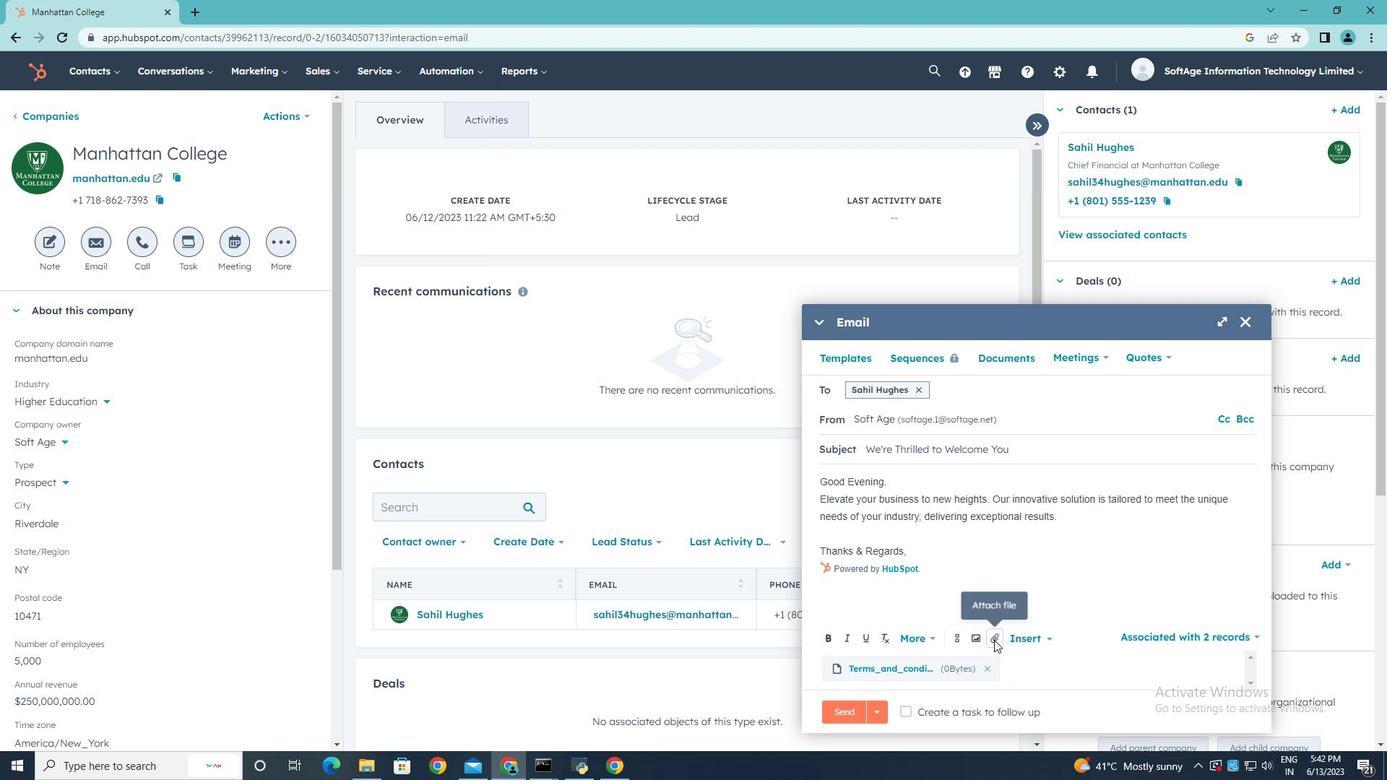 
Action: Mouse moved to (1016, 599)
Screenshot: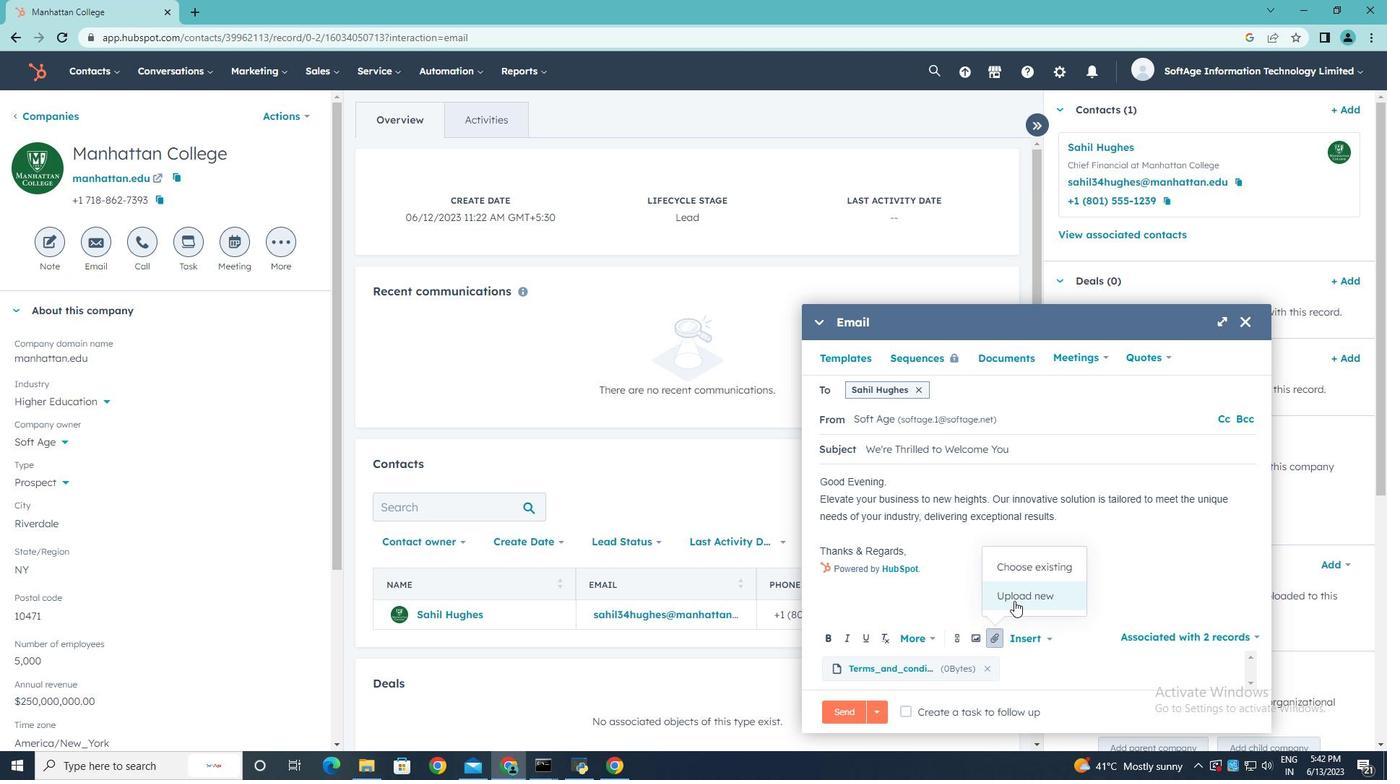 
Action: Mouse pressed left at (1016, 599)
Screenshot: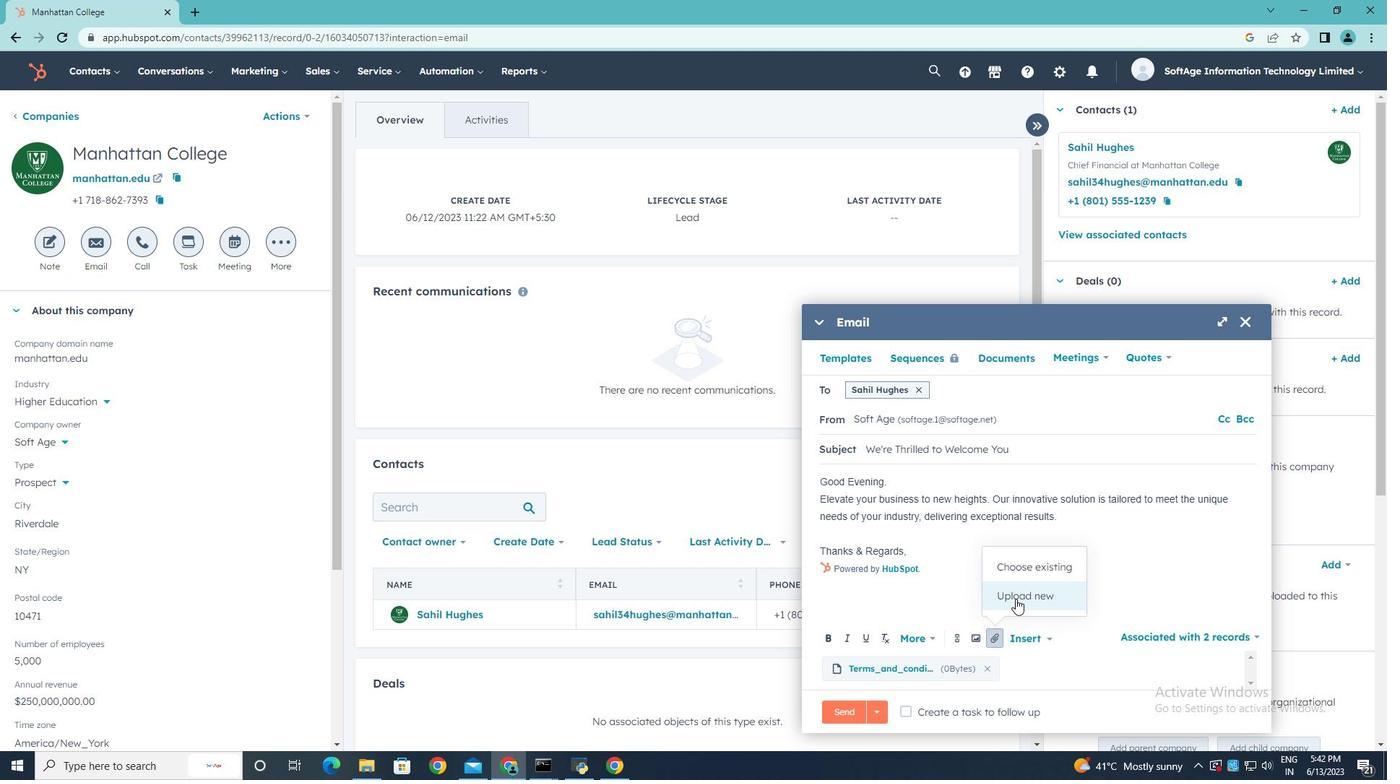 
Action: Mouse moved to (362, 143)
Screenshot: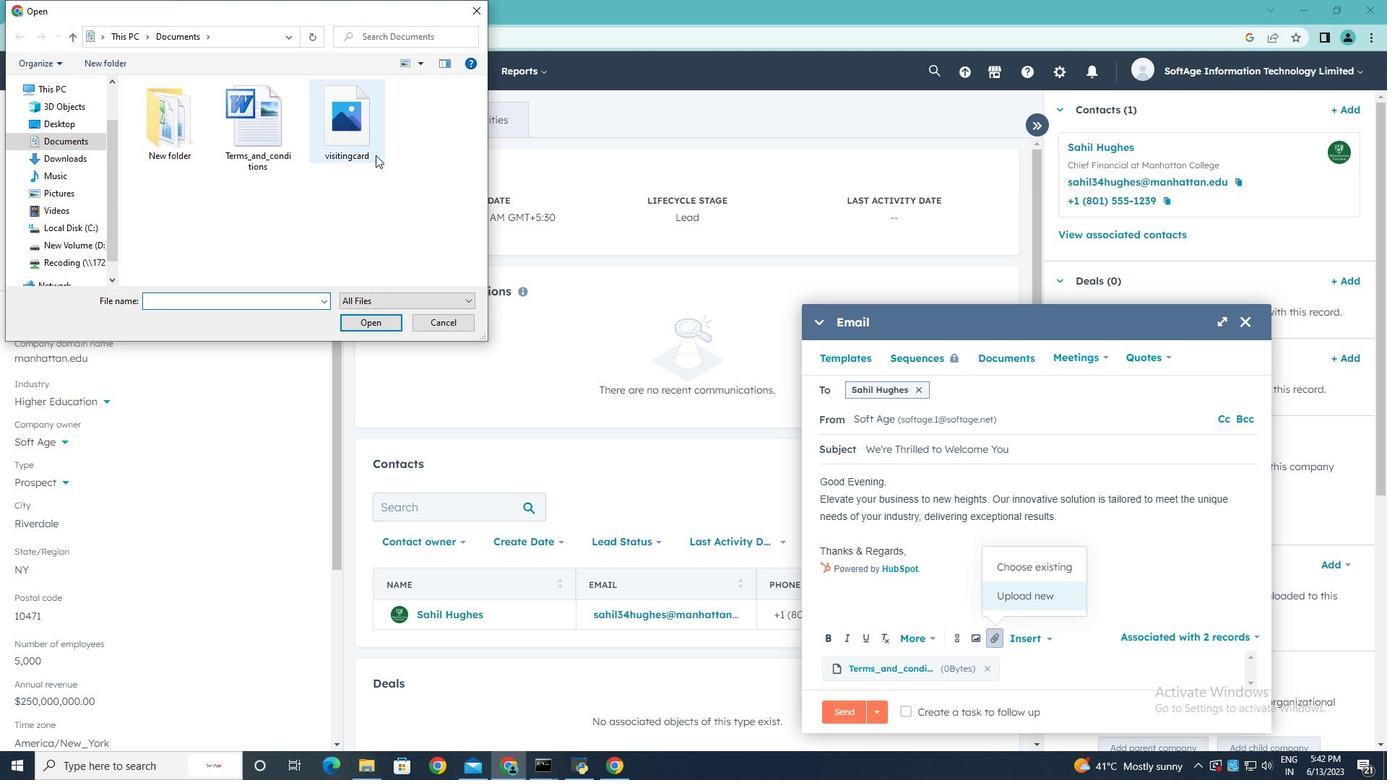 
Action: Mouse pressed left at (362, 143)
Screenshot: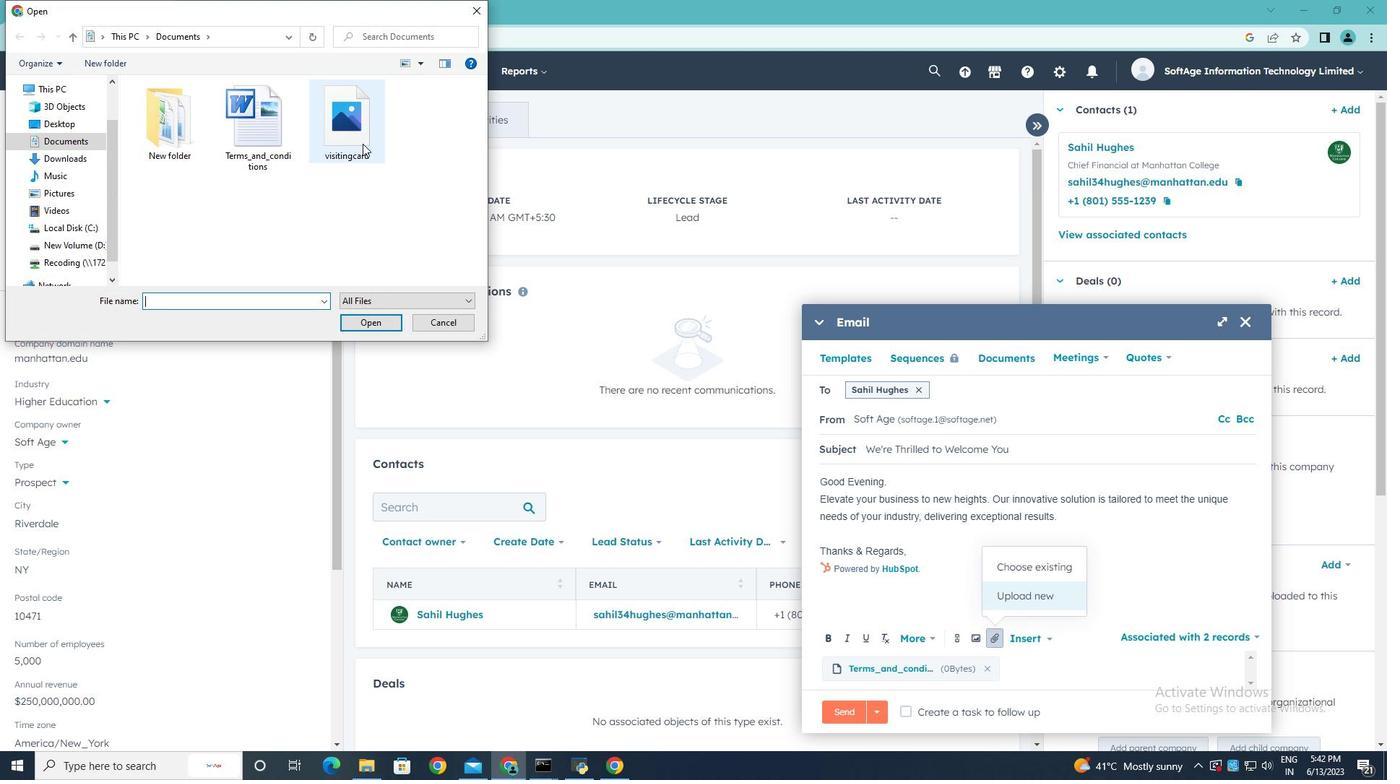 
Action: Mouse moved to (370, 326)
Screenshot: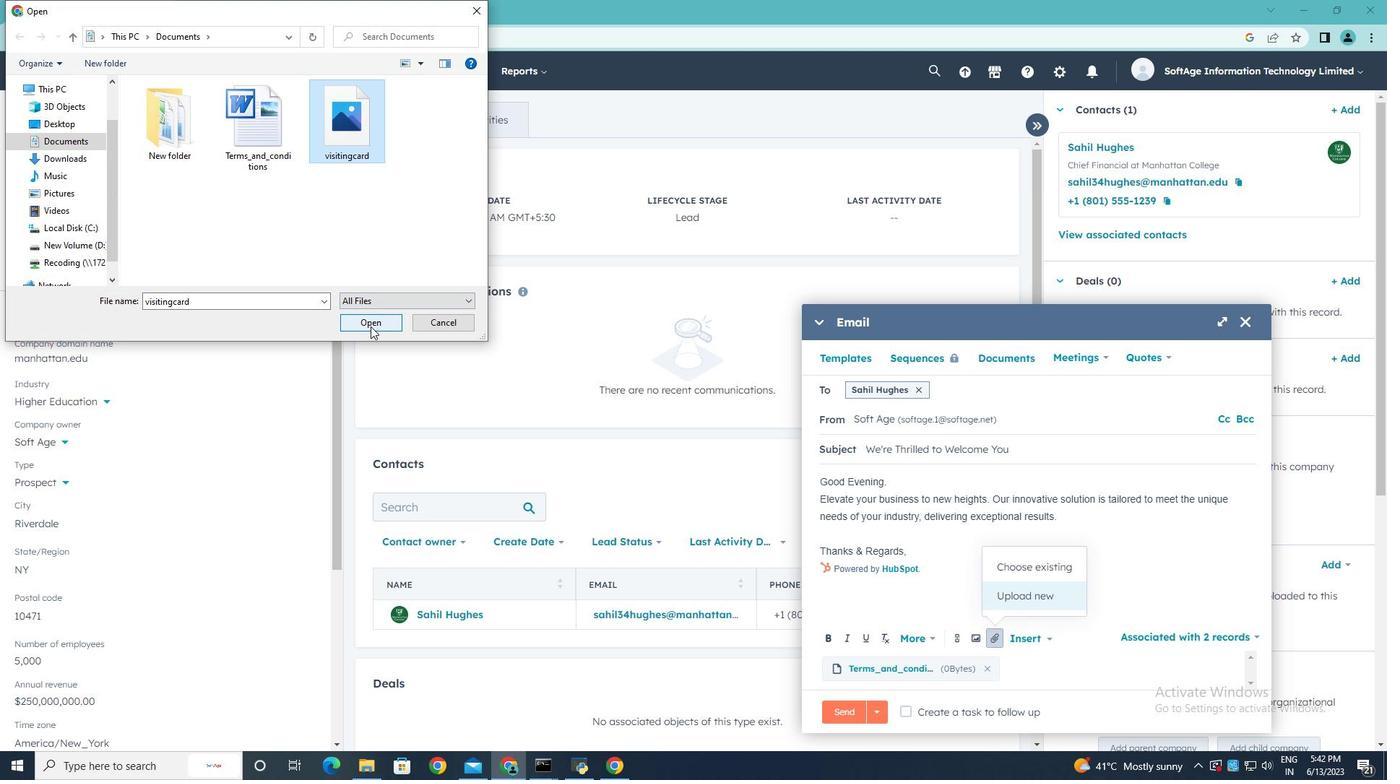 
Action: Mouse pressed left at (370, 326)
Screenshot: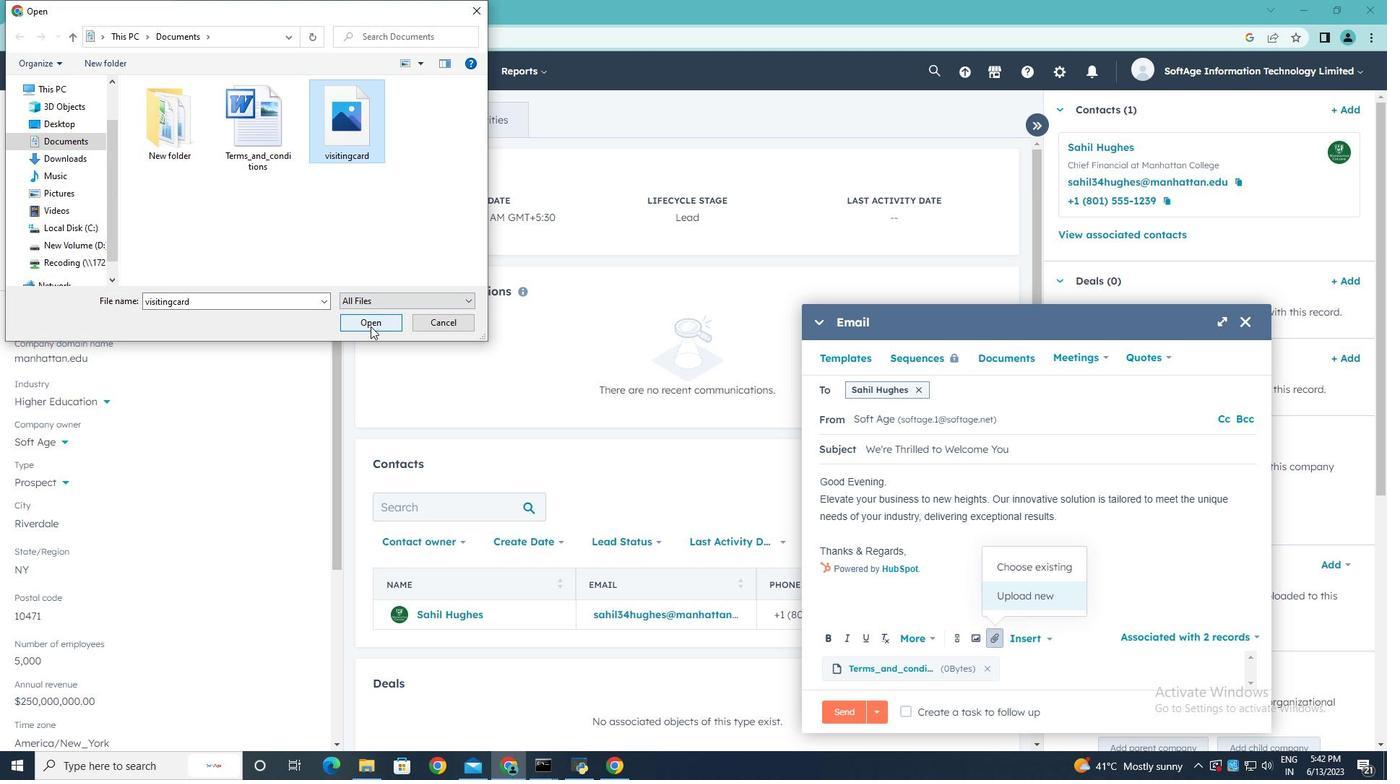 
Action: Mouse moved to (914, 553)
Screenshot: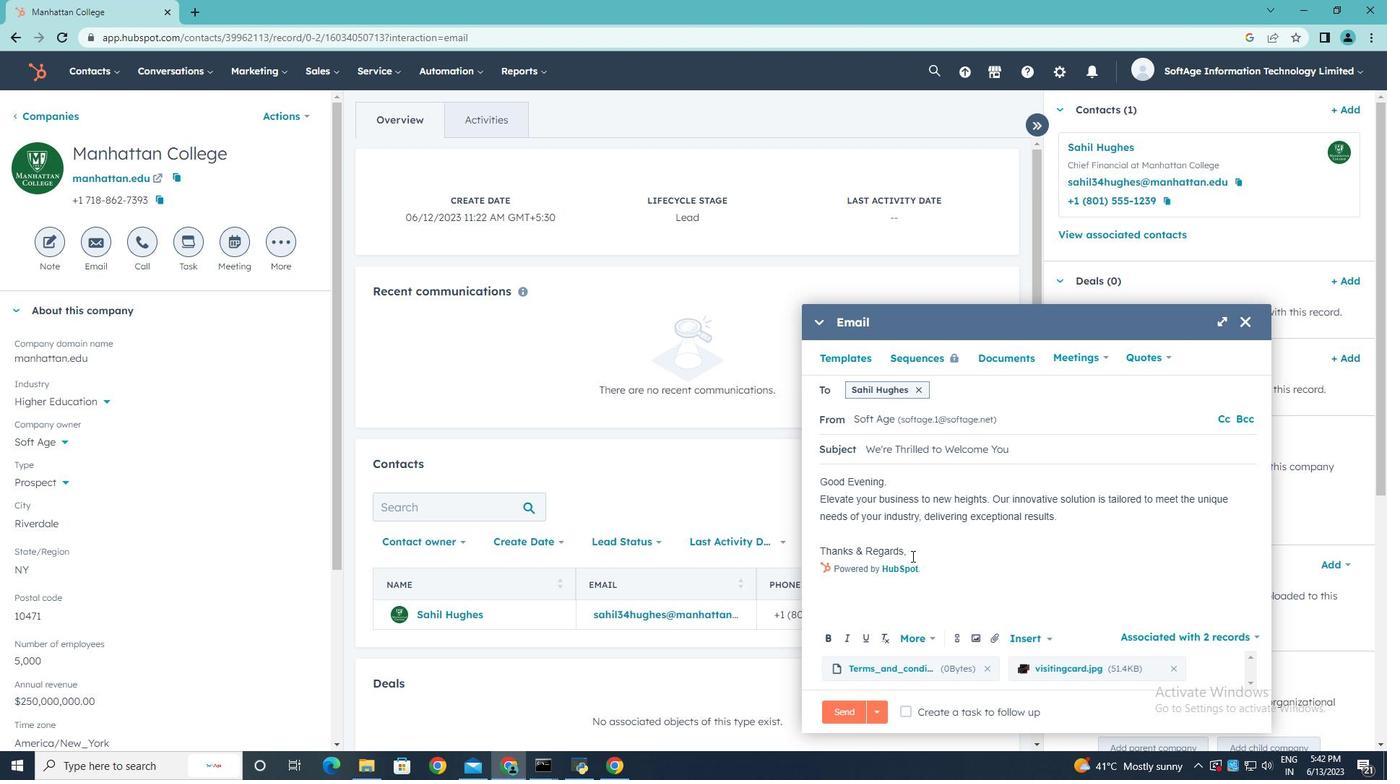 
Action: Mouse pressed left at (914, 553)
Screenshot: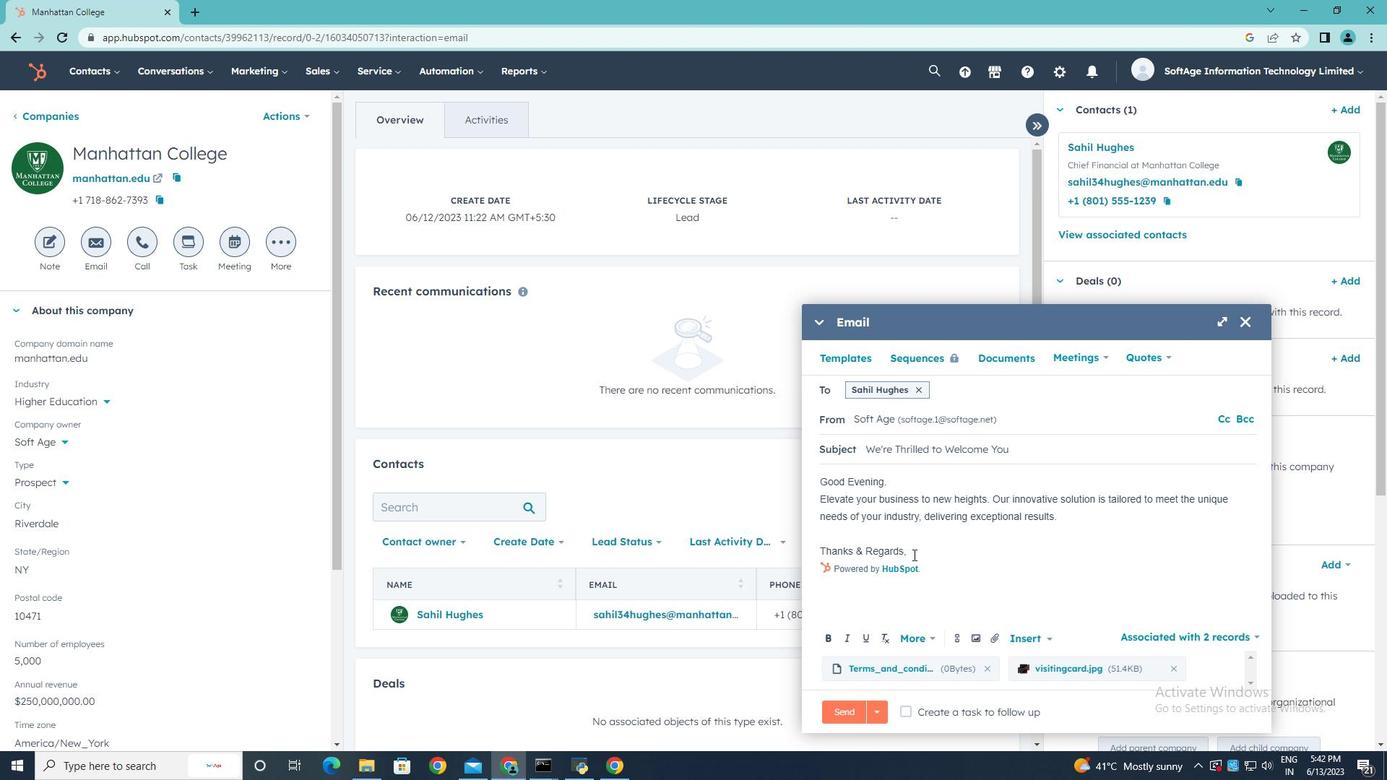 
Action: Mouse moved to (914, 553)
Screenshot: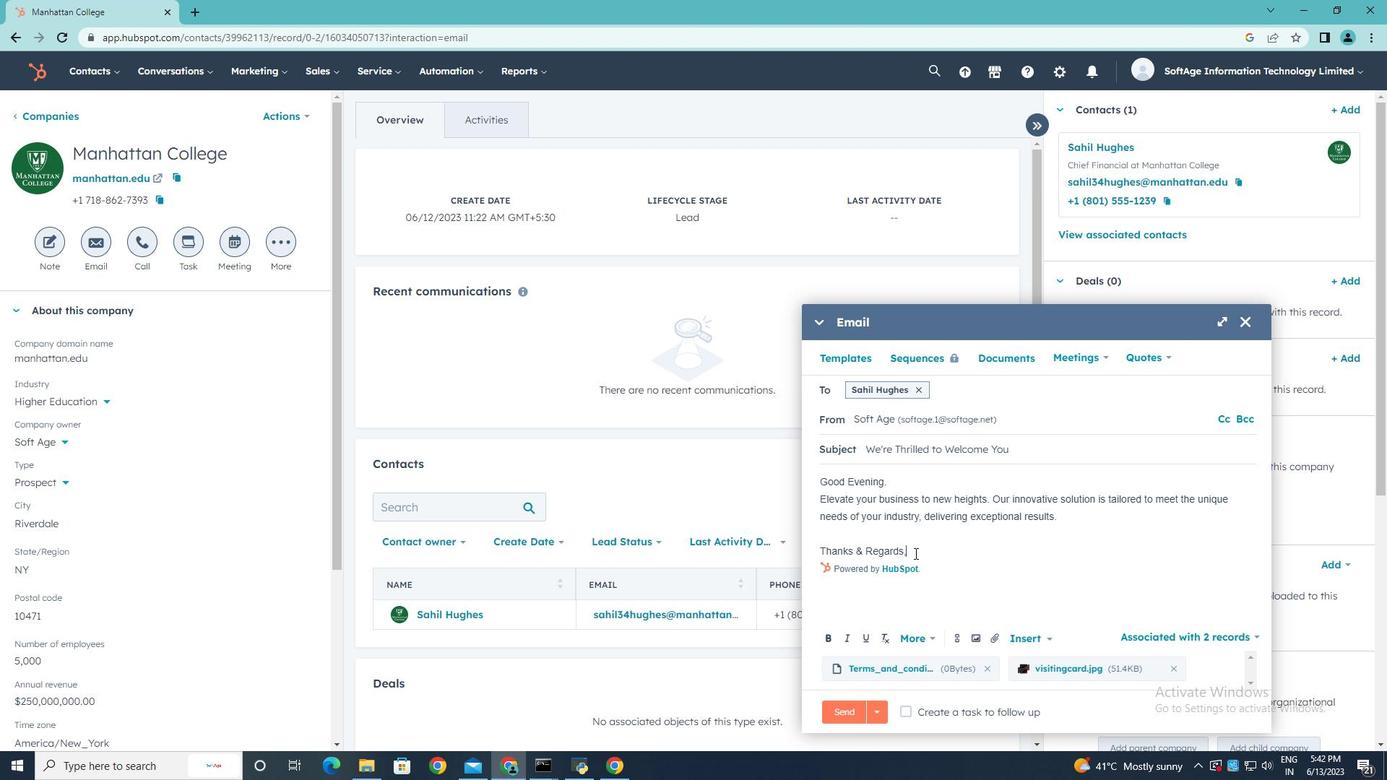 
Action: Key pressed <Key.enter>
Screenshot: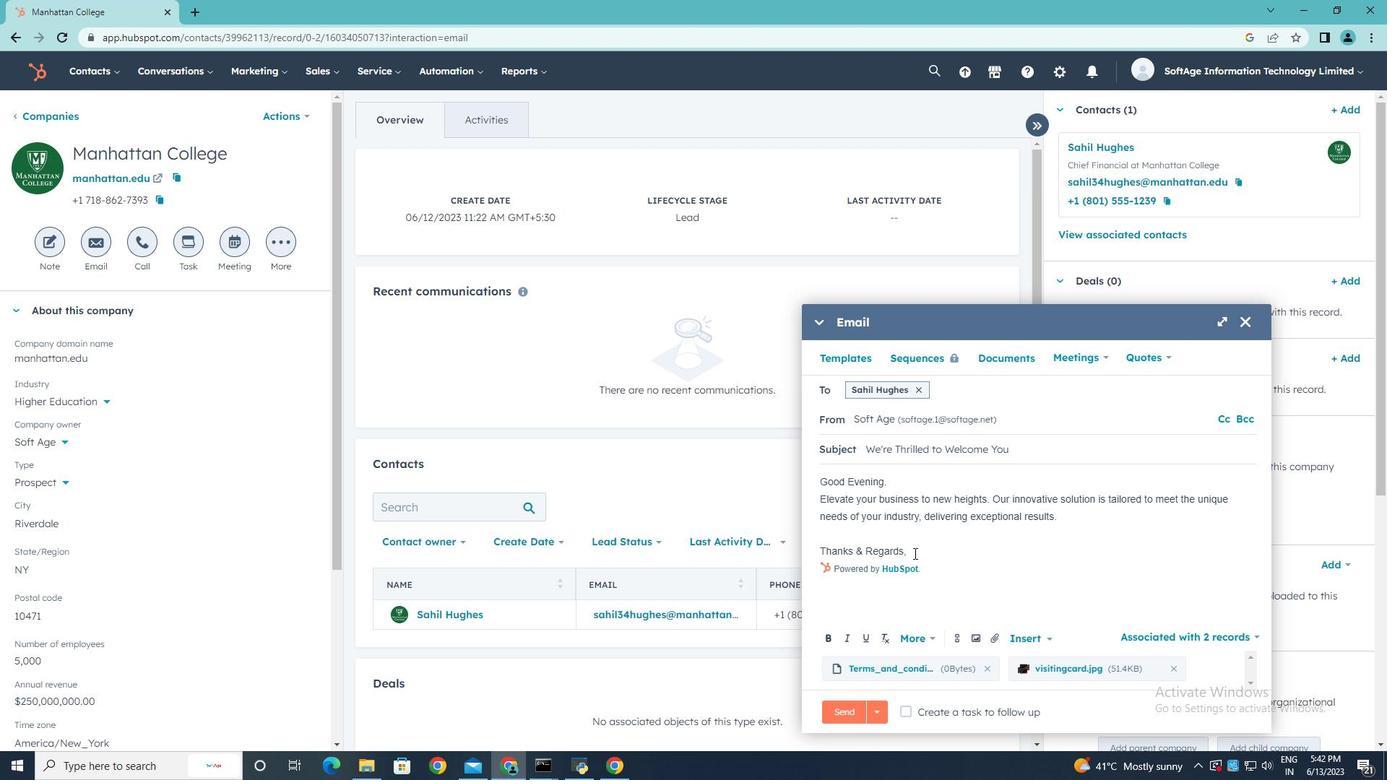 
Action: Mouse moved to (955, 639)
Screenshot: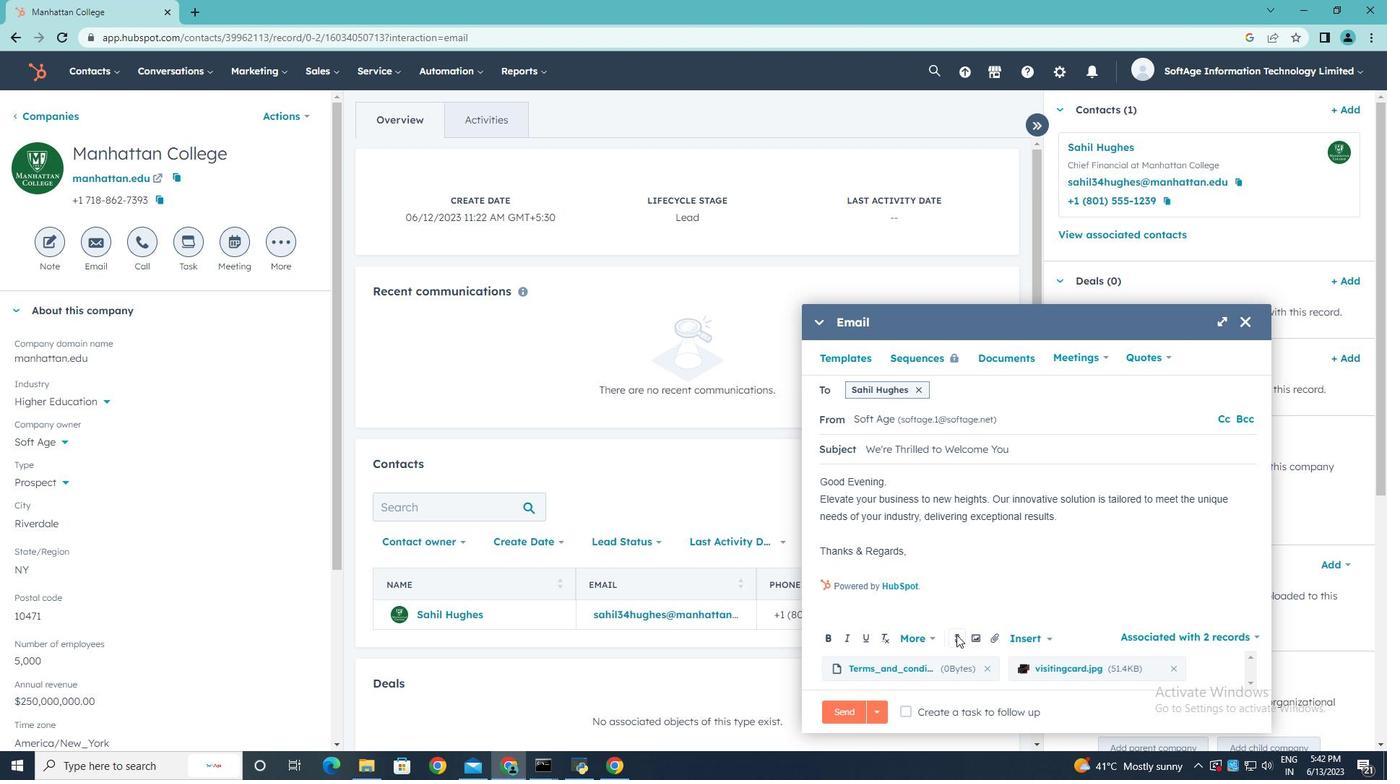
Action: Mouse pressed left at (955, 639)
Screenshot: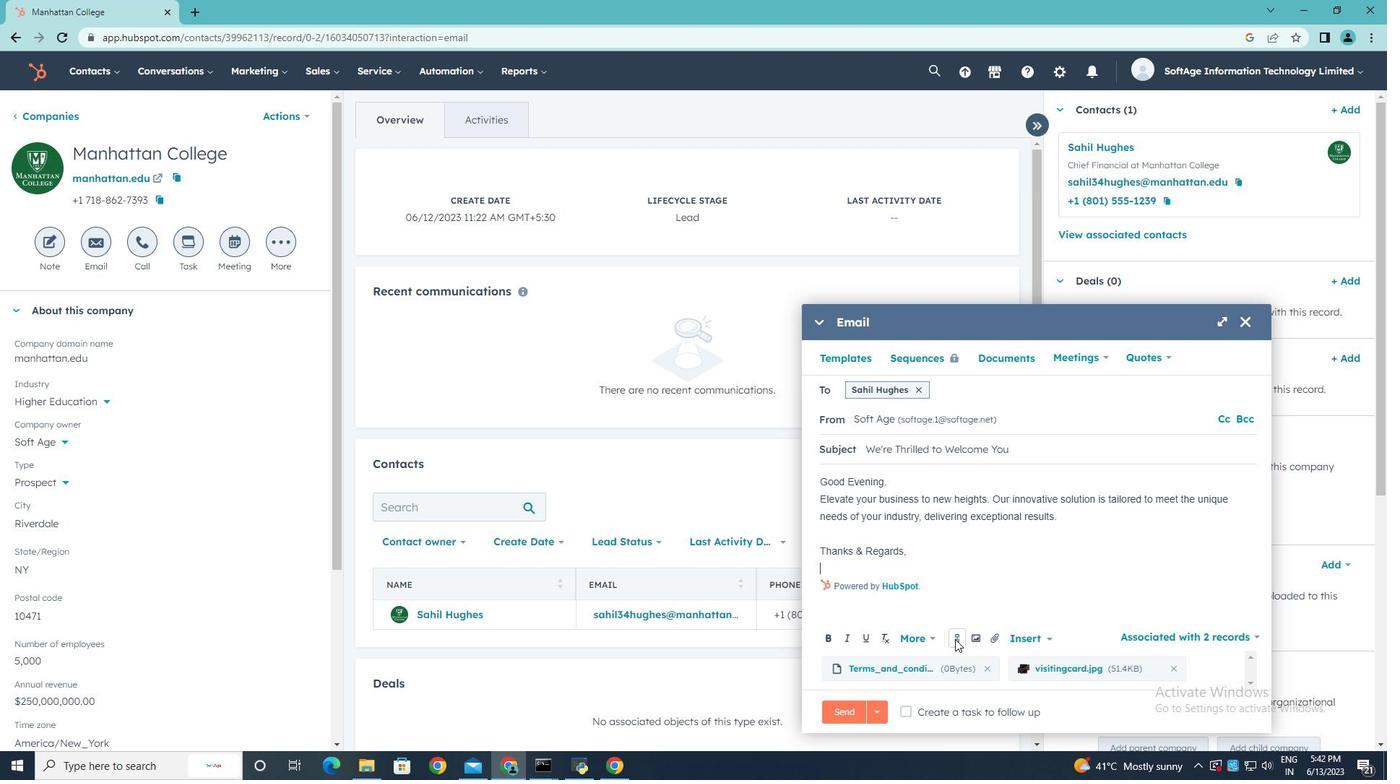 
Action: Mouse moved to (1008, 477)
Screenshot: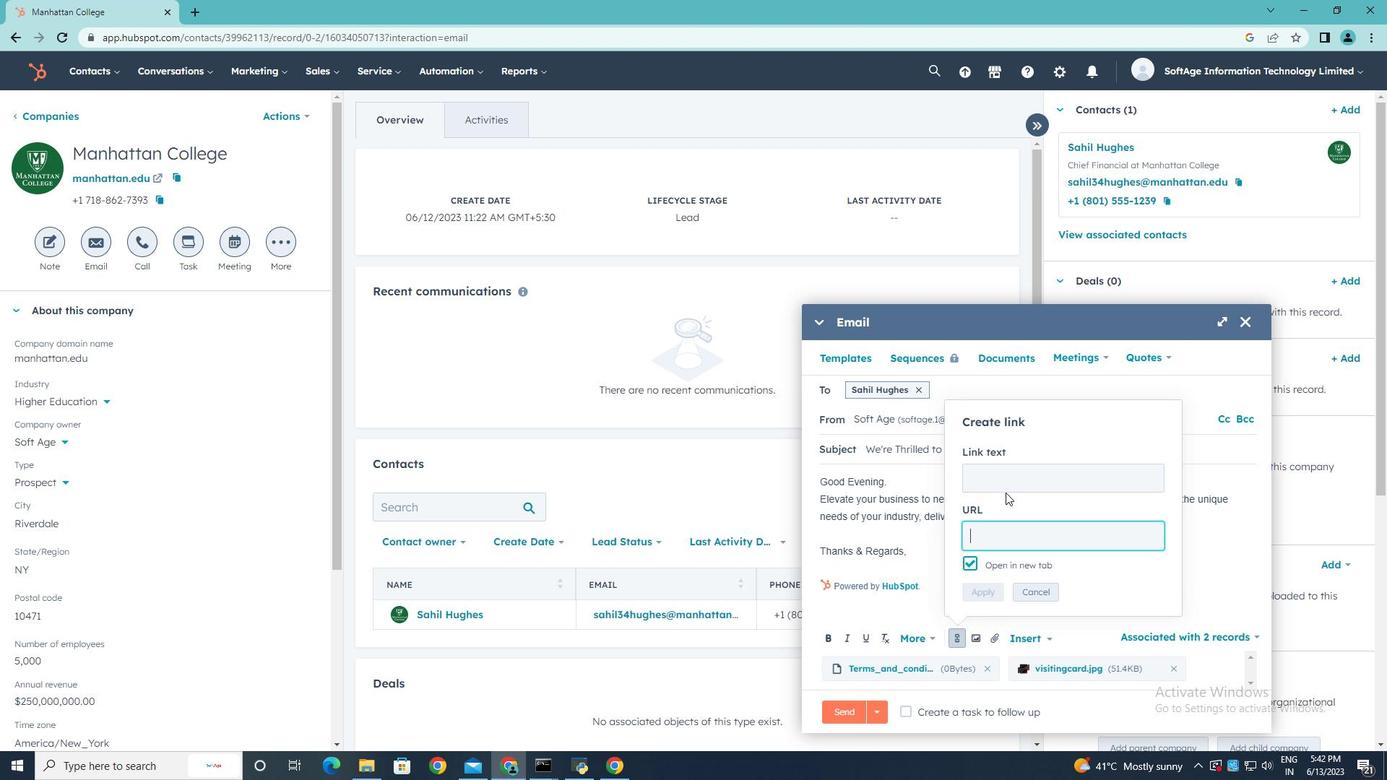 
Action: Mouse pressed left at (1008, 477)
Screenshot: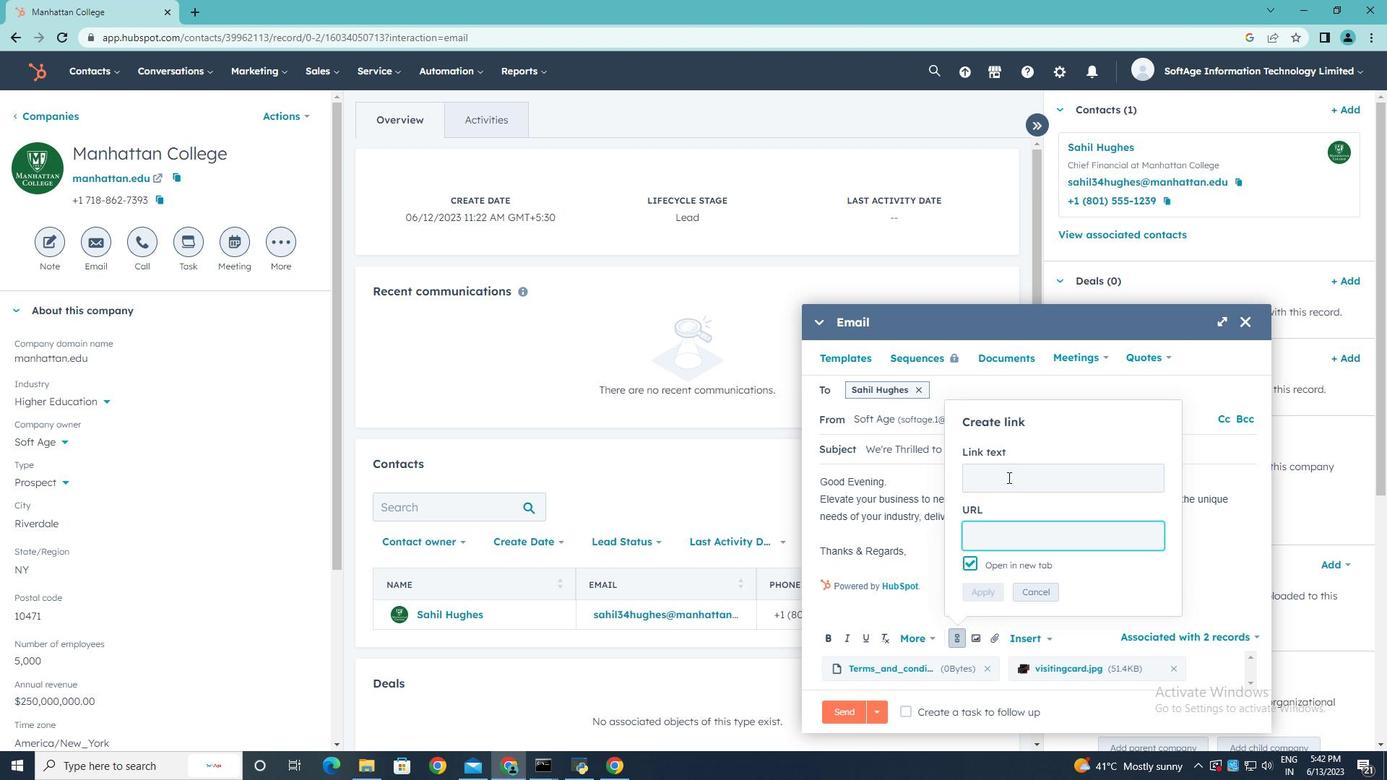 
Action: Key pressed <Key.shift>Flickr
Screenshot: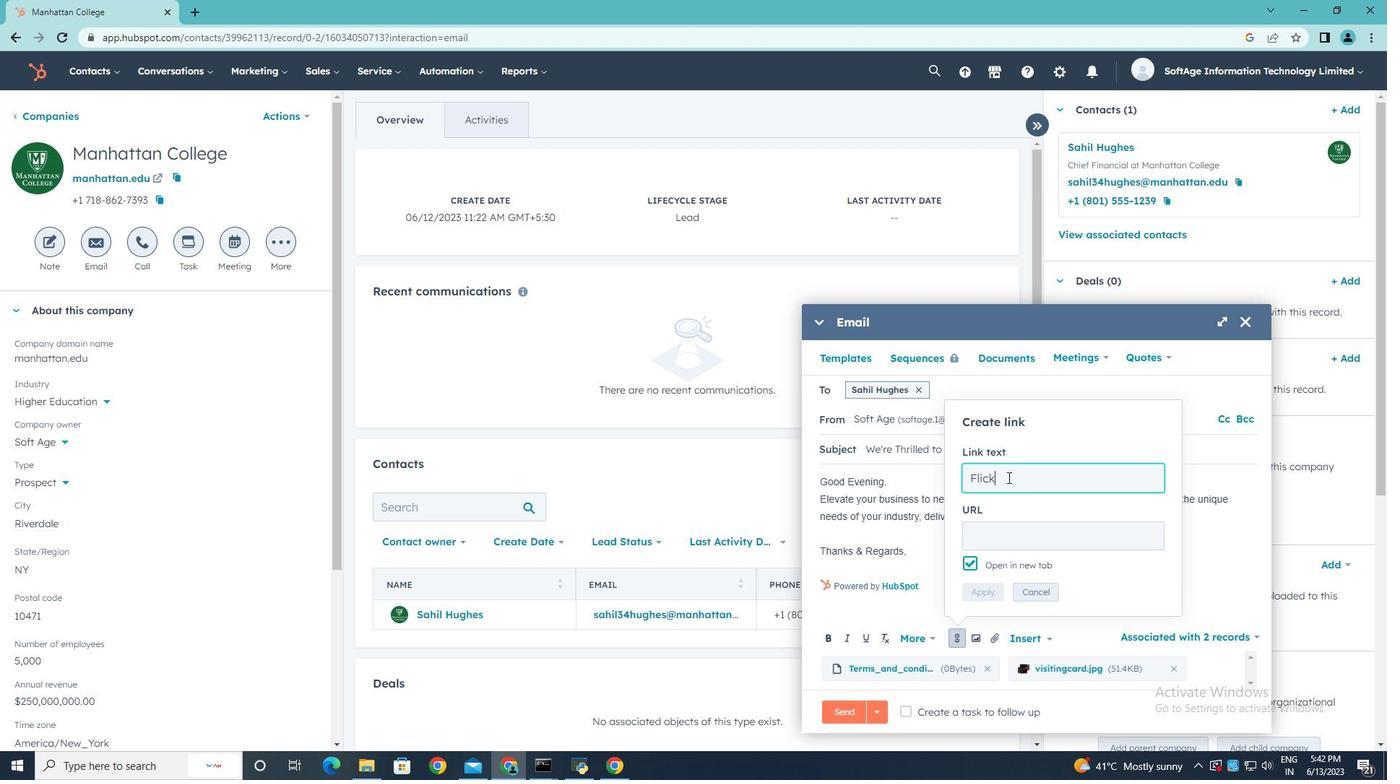 
Action: Mouse moved to (1052, 544)
Screenshot: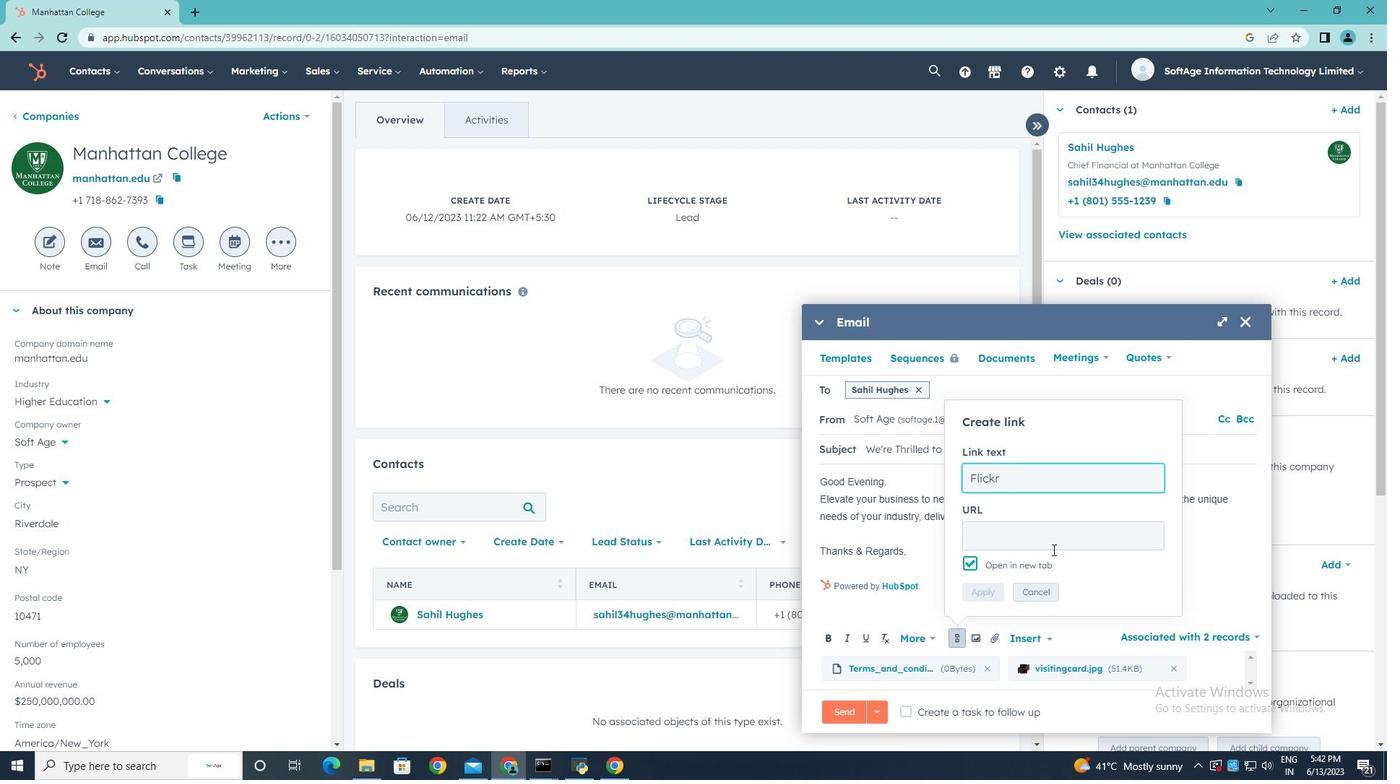 
Action: Mouse pressed left at (1052, 544)
Screenshot: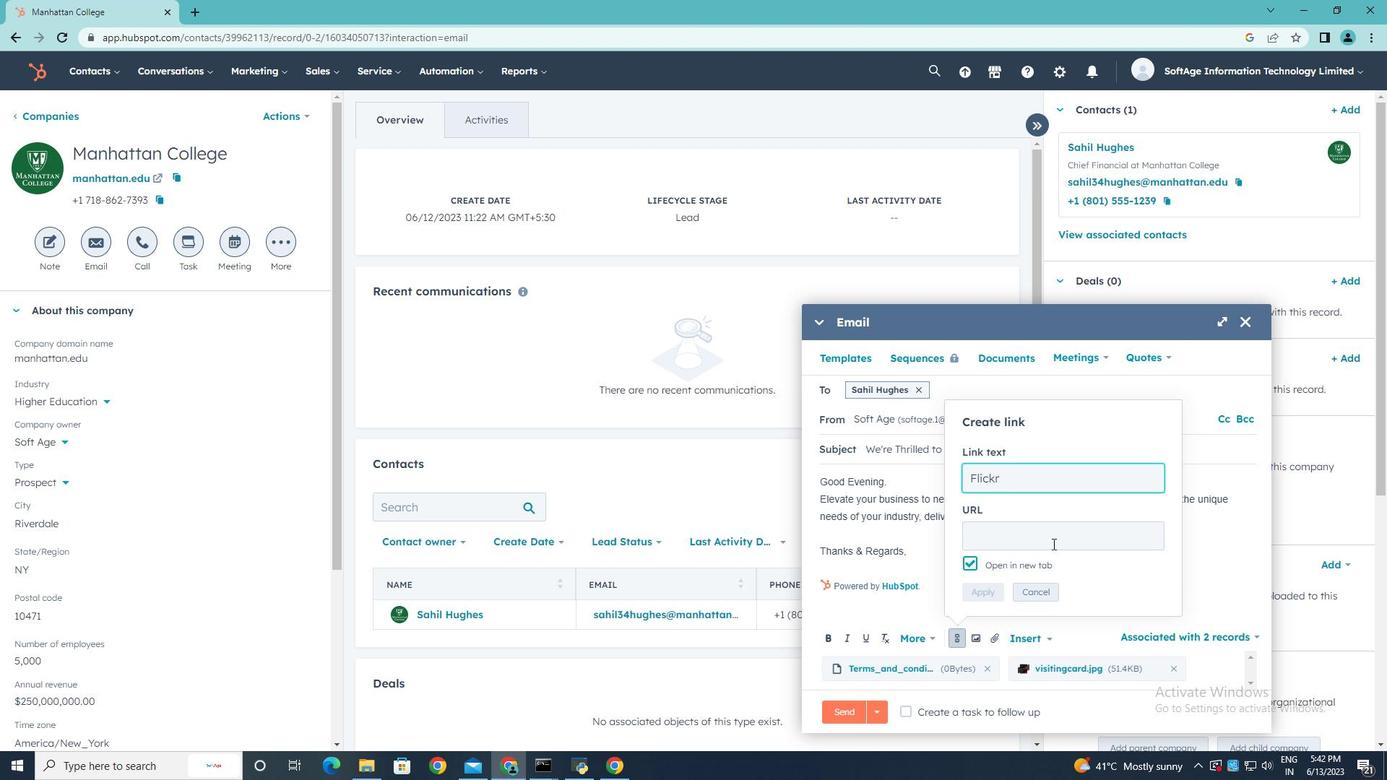
Action: Key pressed www.flickr.com
Screenshot: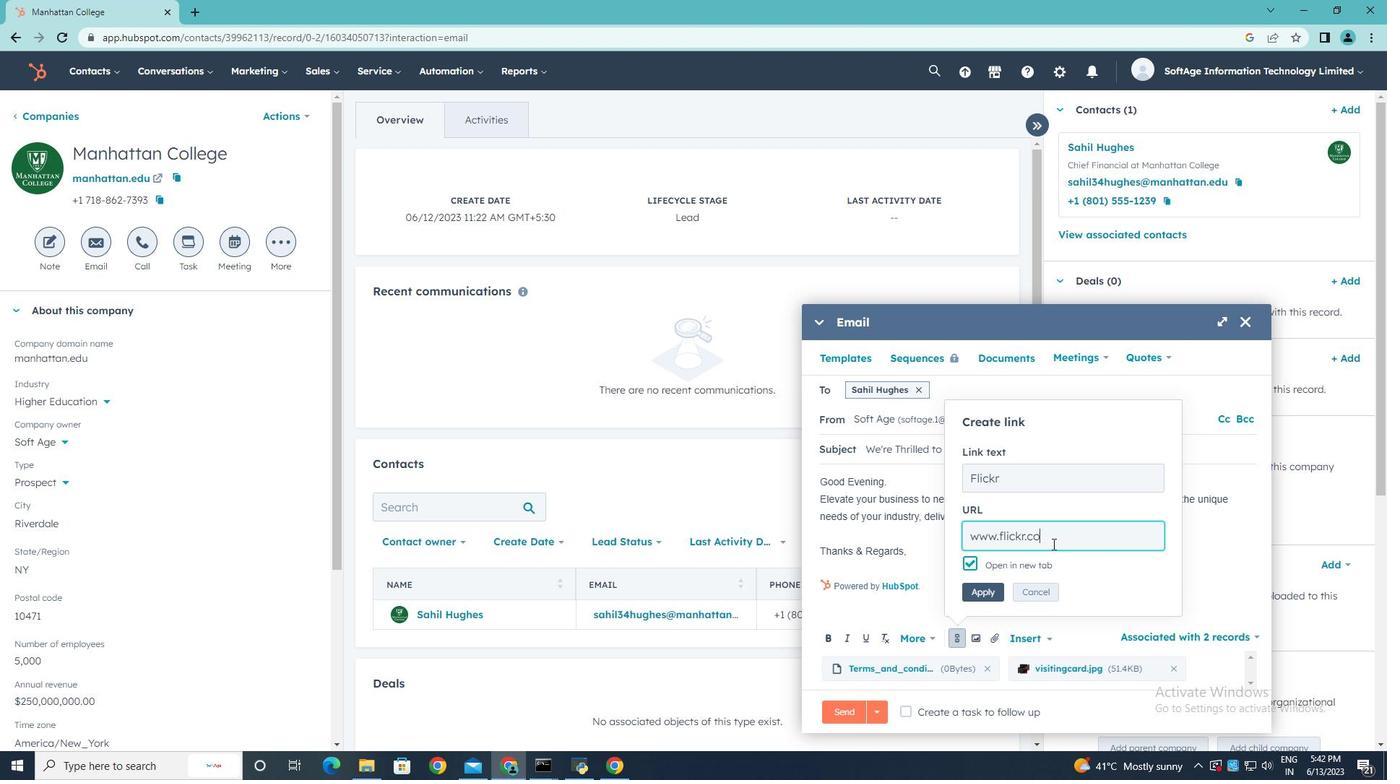 
Action: Mouse moved to (980, 588)
Screenshot: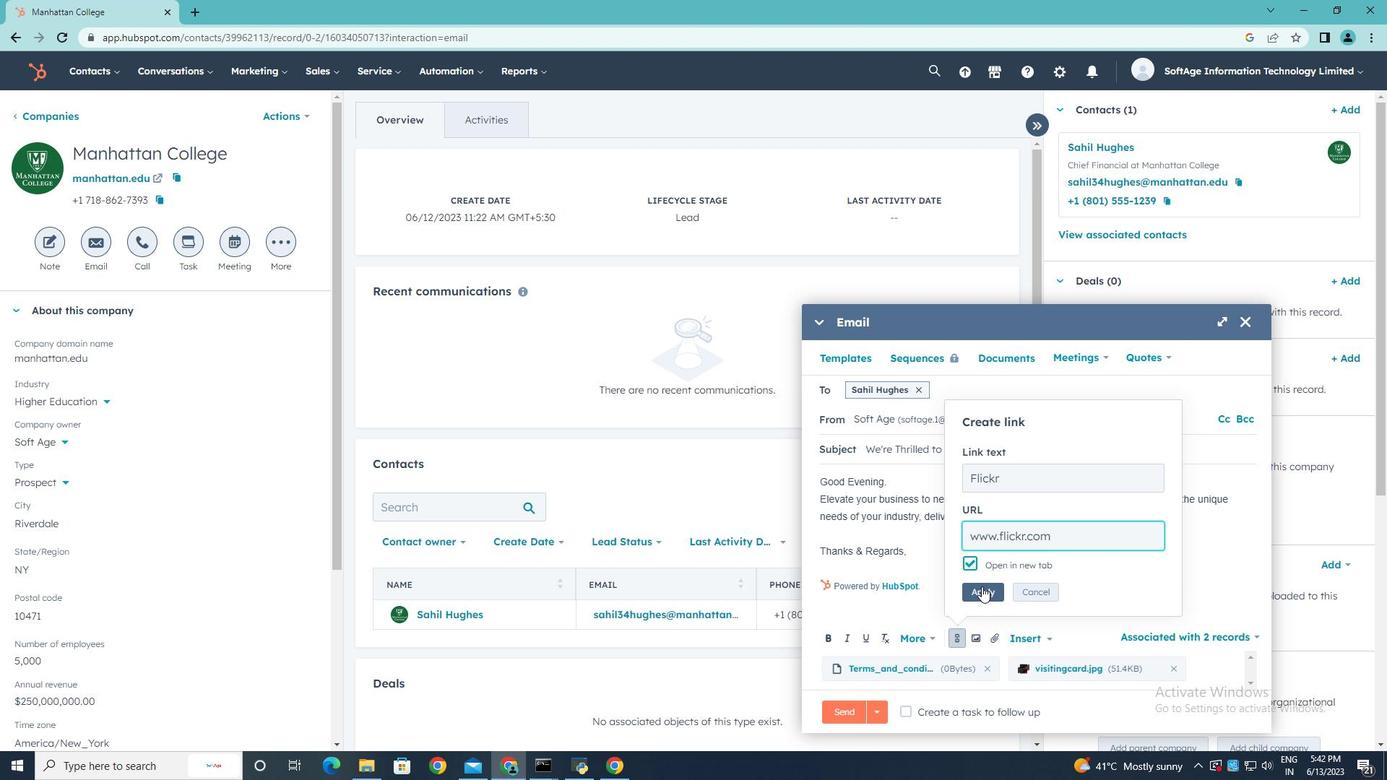 
Action: Mouse pressed left at (980, 588)
Screenshot: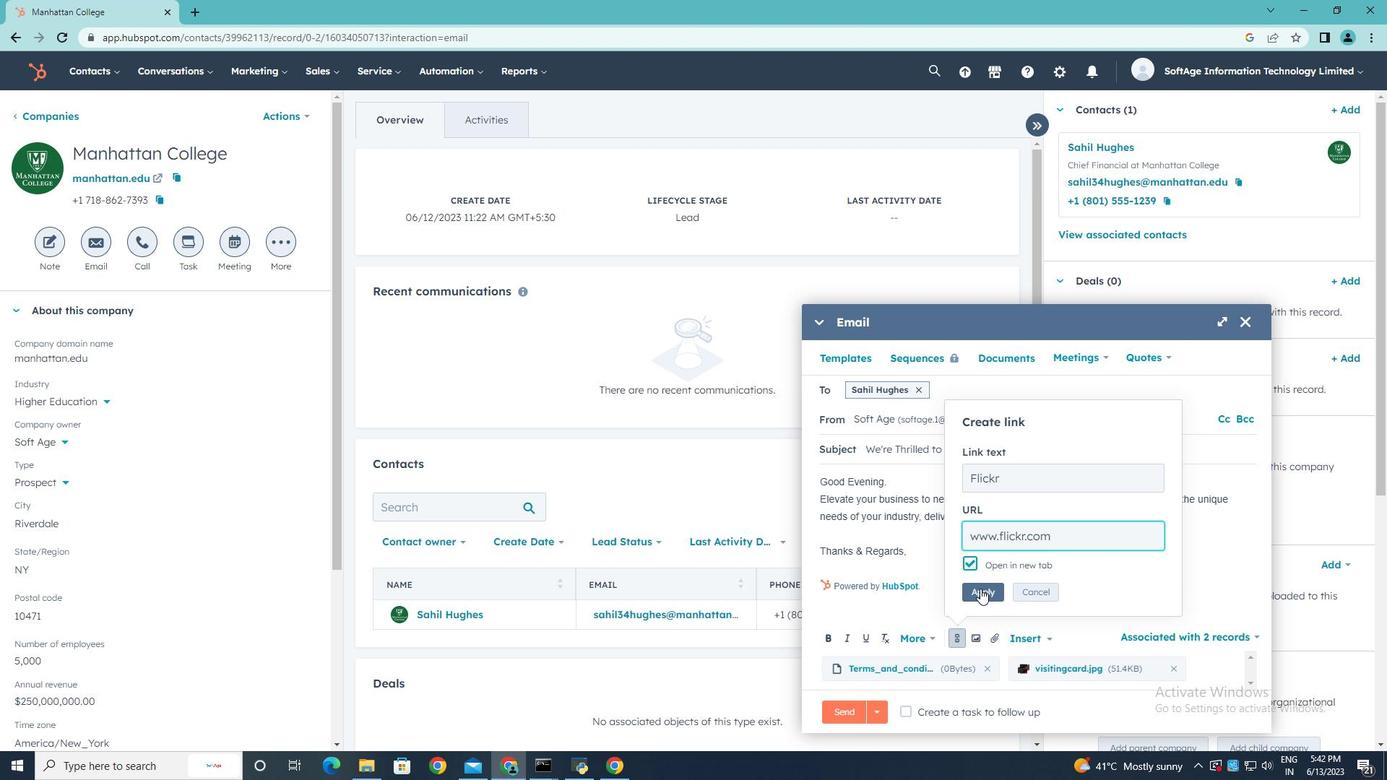 
Action: Mouse moved to (907, 716)
Screenshot: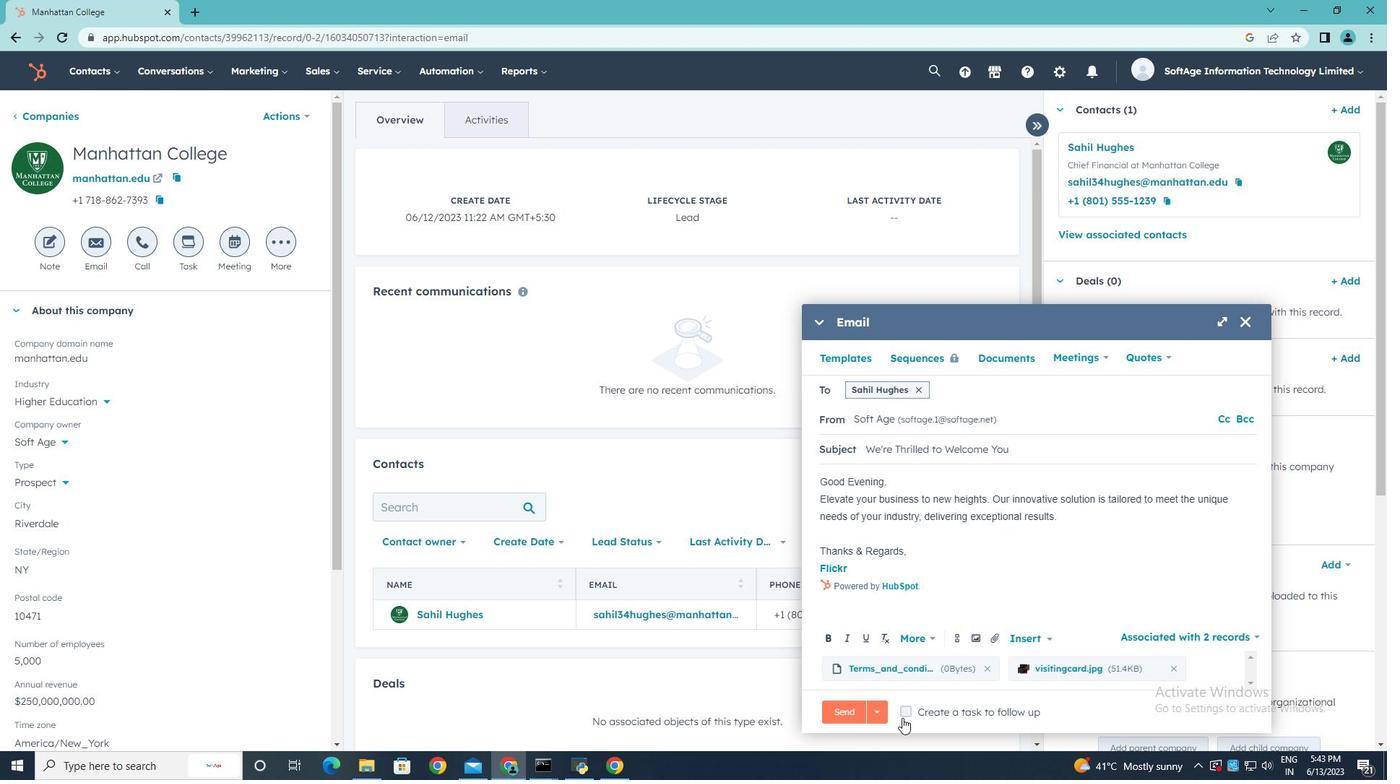 
Action: Mouse pressed left at (907, 716)
Screenshot: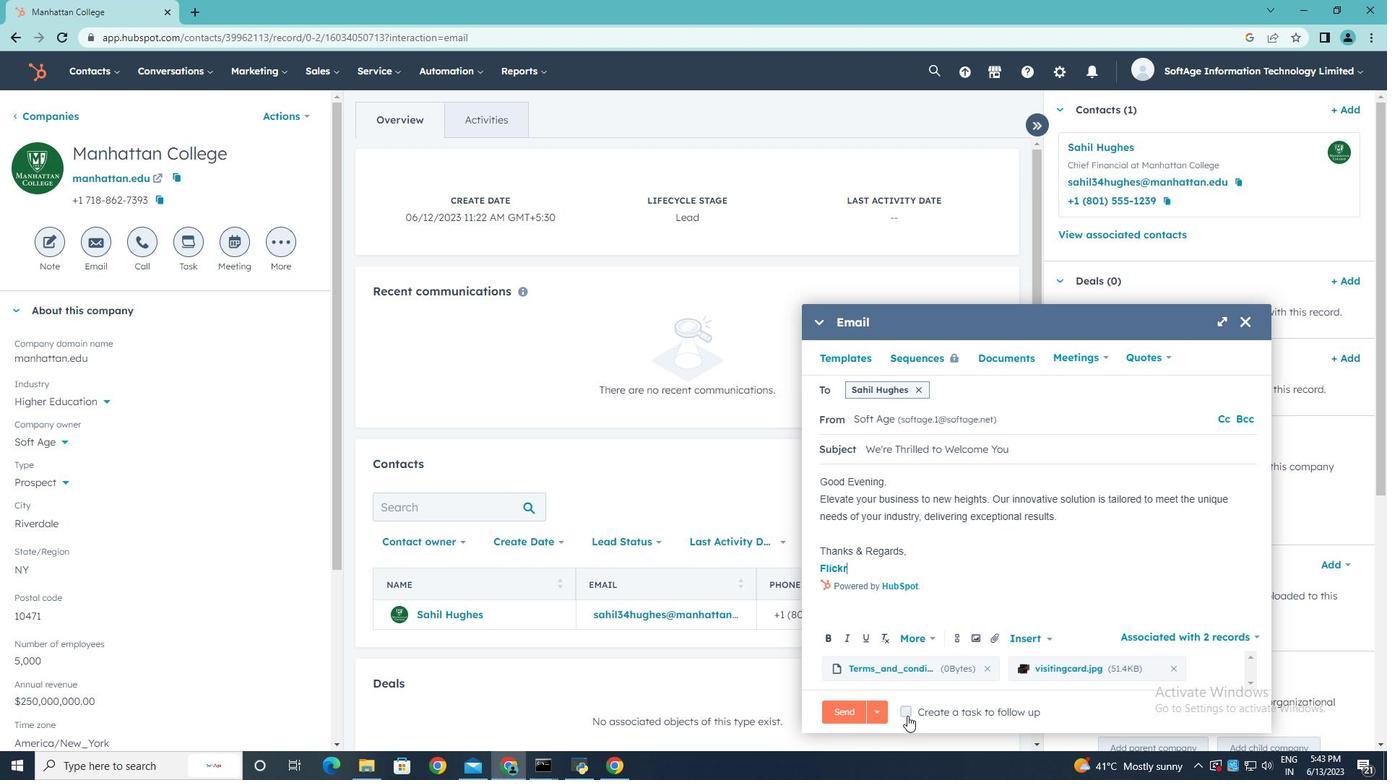 
Action: Mouse moved to (1186, 712)
Screenshot: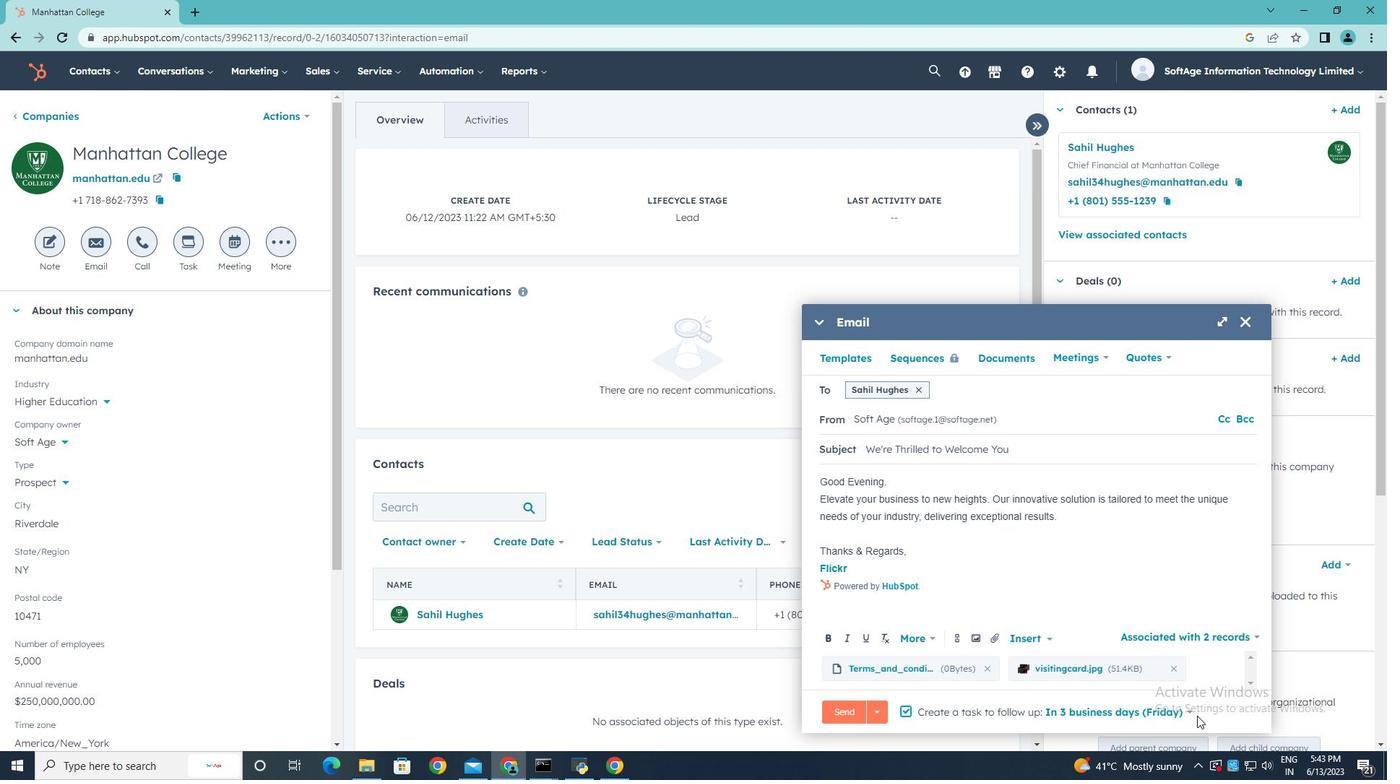 
Action: Mouse pressed left at (1186, 712)
Screenshot: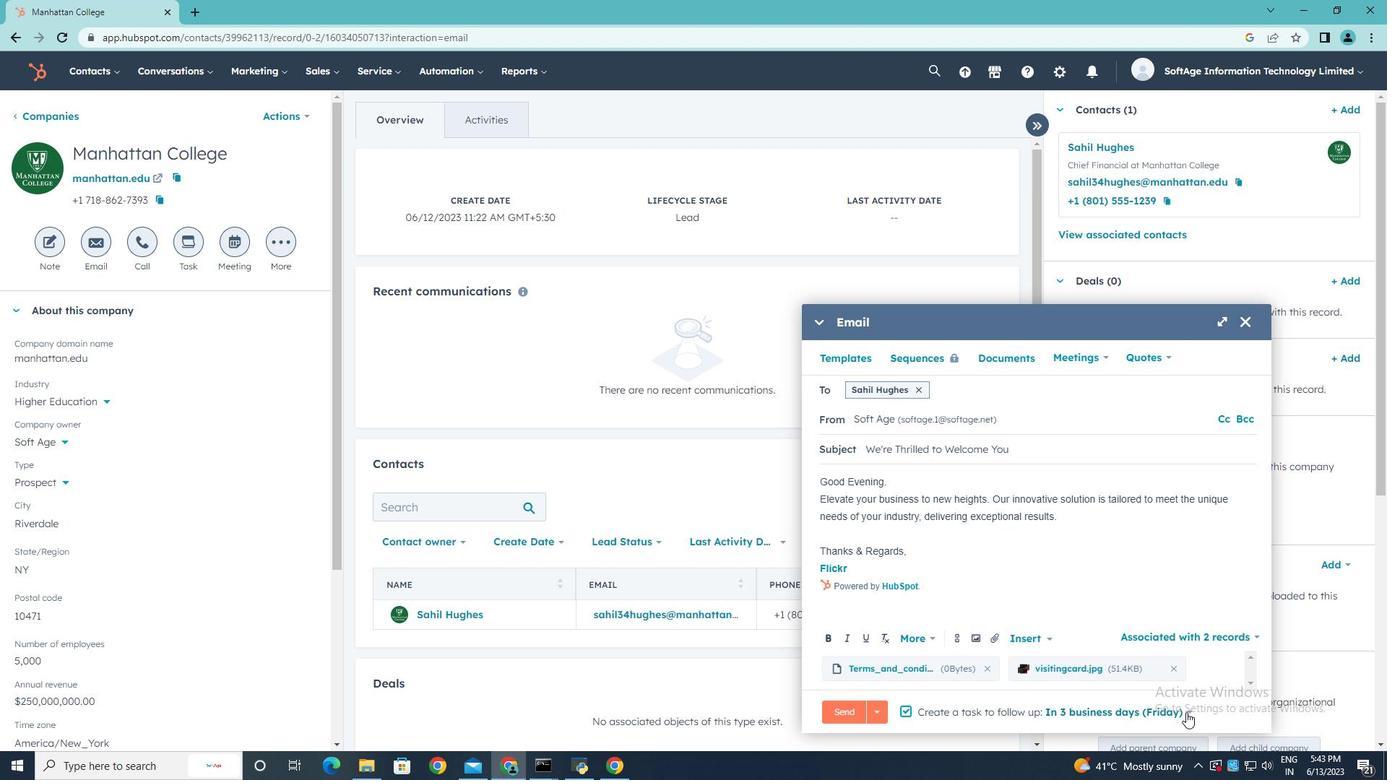 
Action: Mouse moved to (1139, 629)
Screenshot: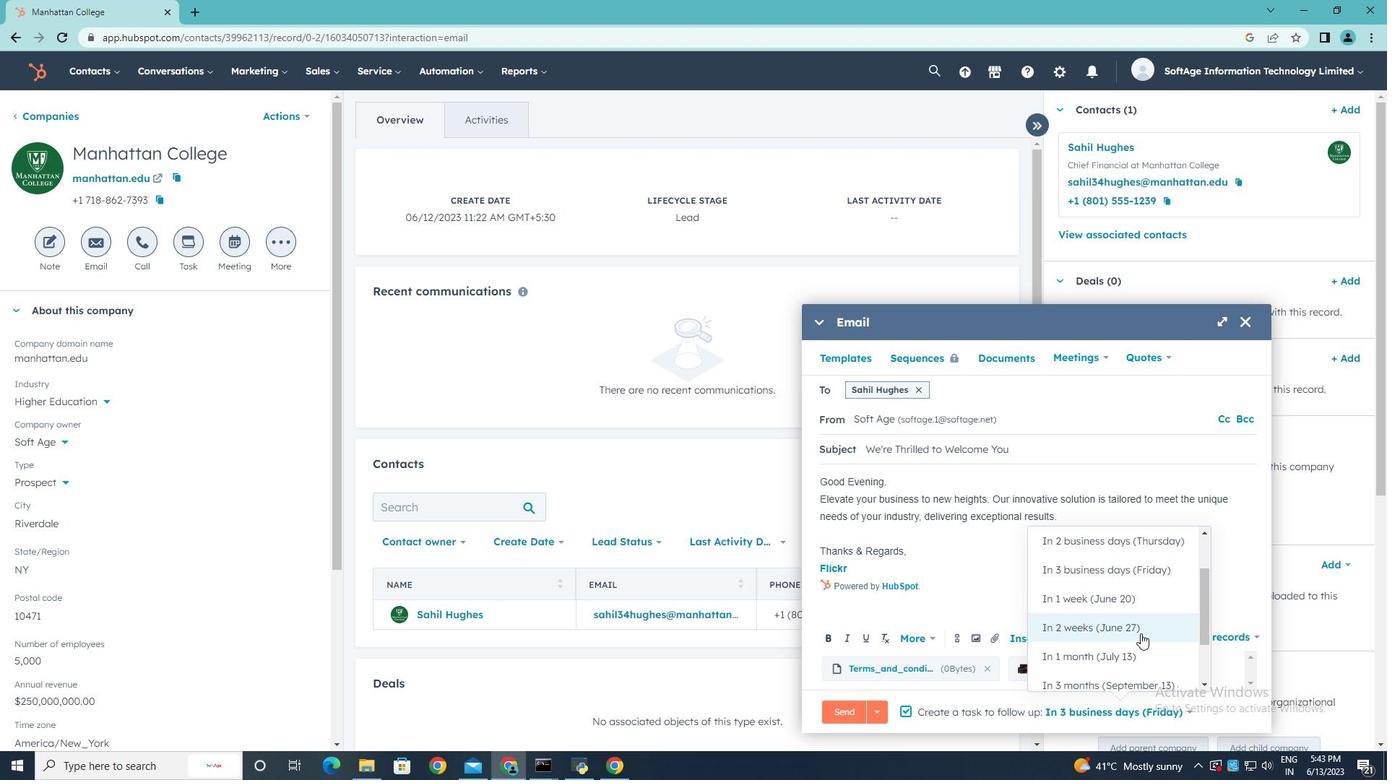 
Action: Mouse pressed left at (1139, 629)
Screenshot: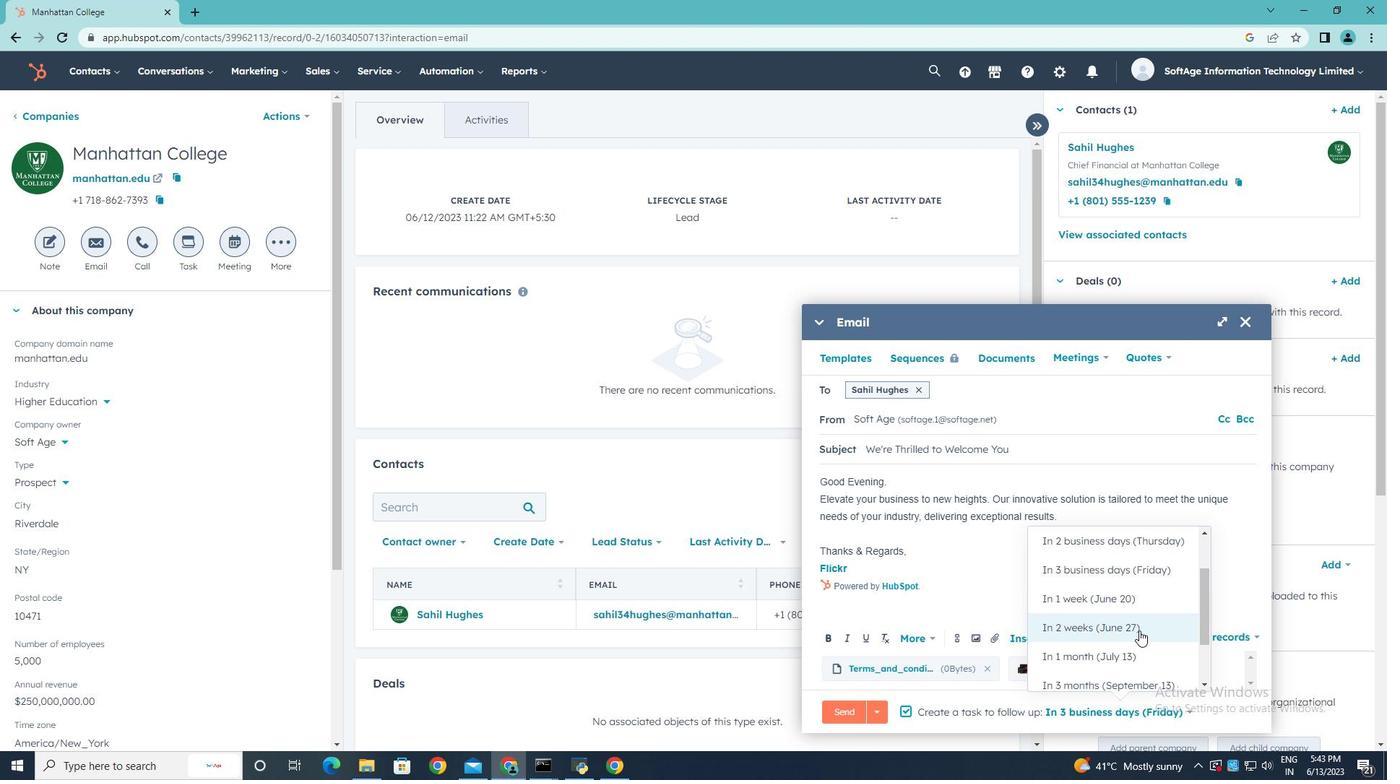 
Action: Mouse moved to (837, 708)
Screenshot: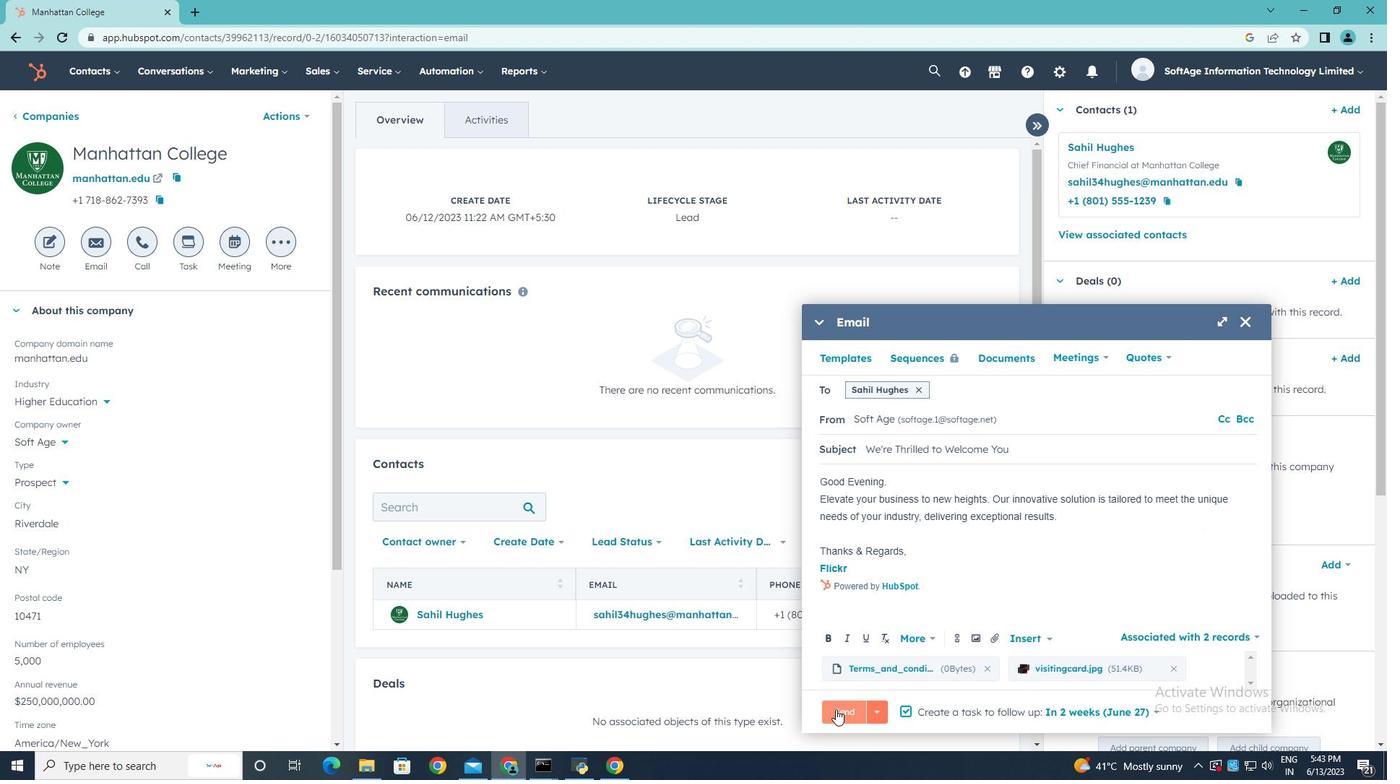 
Action: Mouse pressed left at (837, 708)
Screenshot: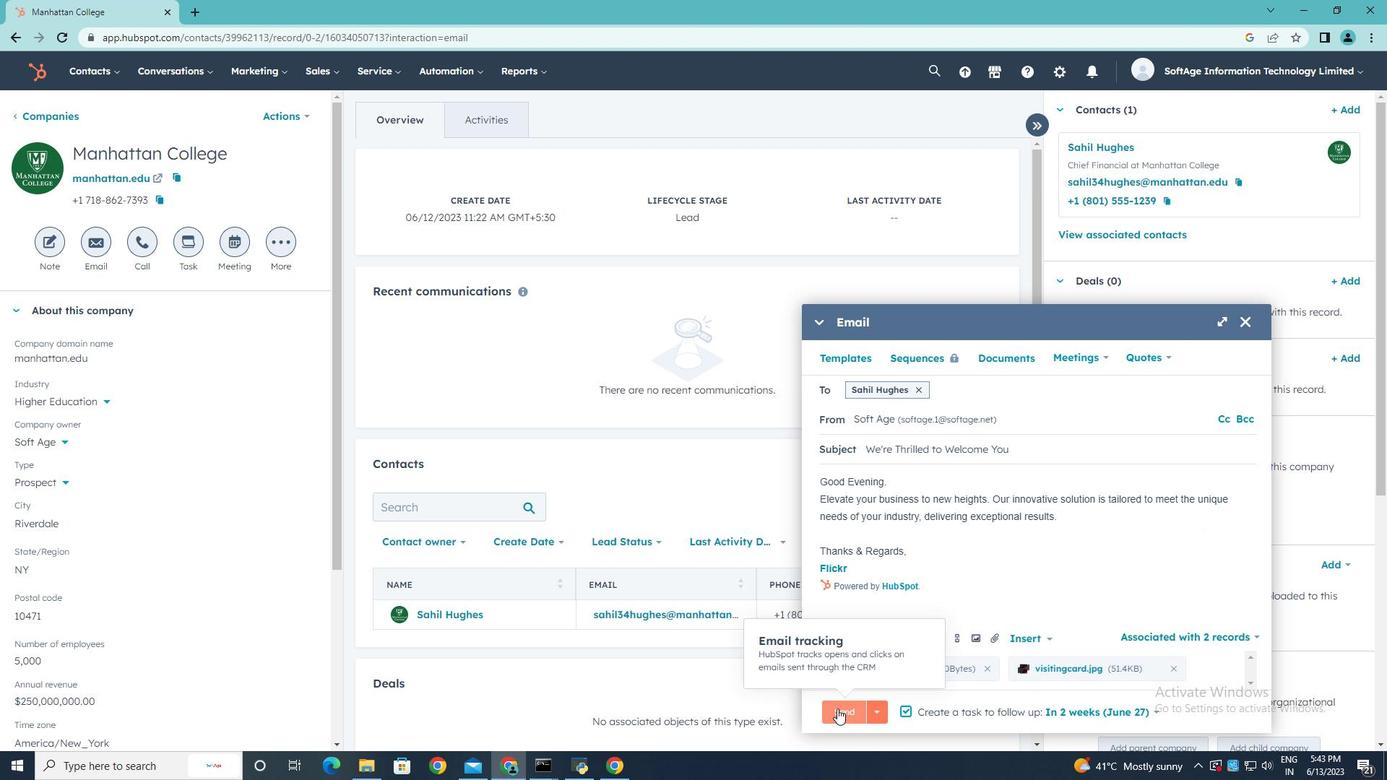 
